 Task: Open Card Card0000000148 in Board Board0000000037 in Workspace WS0000000013 in Trello. Add Member Carxxstreet791@gmail.com to Card Card0000000148 in Board Board0000000037 in Workspace WS0000000013 in Trello. Add Red Label titled Label0000000148 to Card Card0000000148 in Board Board0000000037 in Workspace WS0000000013 in Trello. Add Checklist CL0000000148 to Card Card0000000148 in Board Board0000000037 in Workspace WS0000000013 in Trello. Add Dates with Start Date as Jul 01 2023 and Due Date as Jul 31 2023 to Card Card0000000148 in Board Board0000000037 in Workspace WS0000000013 in Trello
Action: Mouse moved to (561, 45)
Screenshot: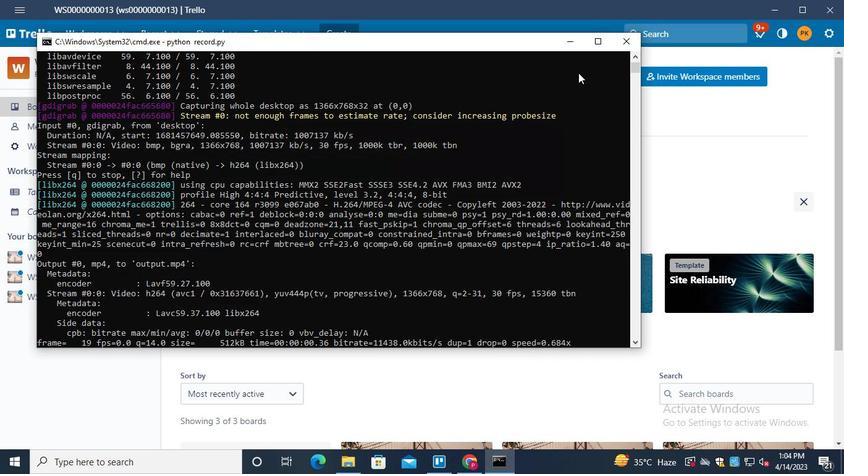 
Action: Mouse pressed left at (561, 45)
Screenshot: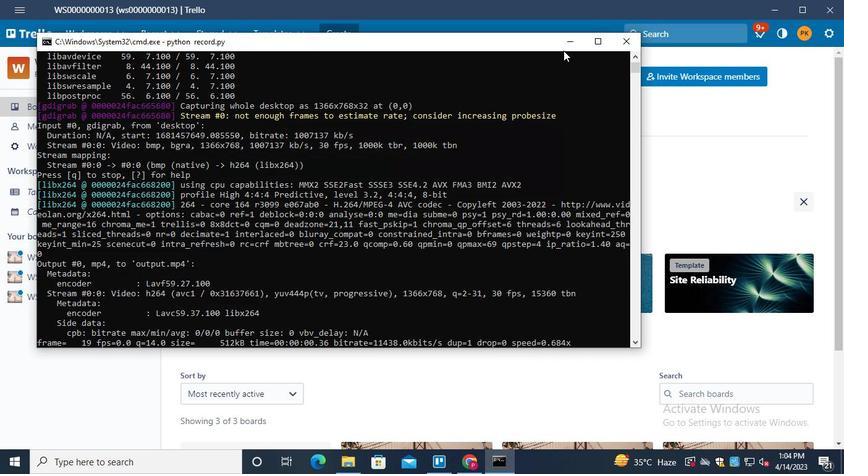
Action: Mouse moved to (61, 259)
Screenshot: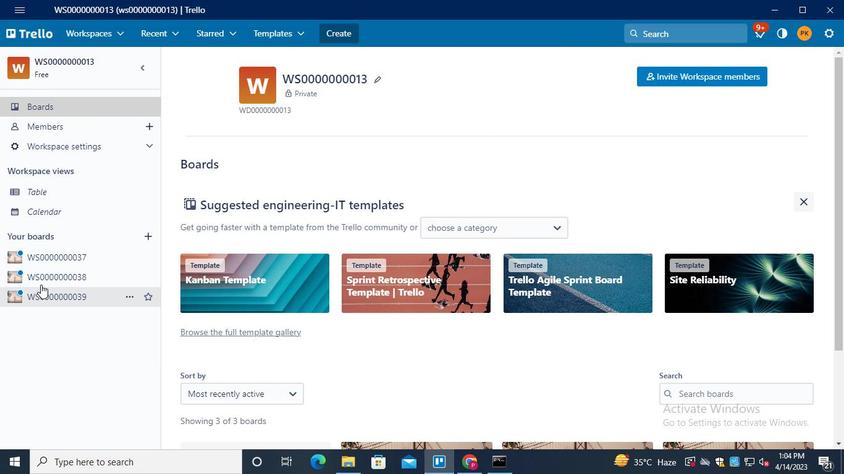 
Action: Mouse pressed left at (61, 259)
Screenshot: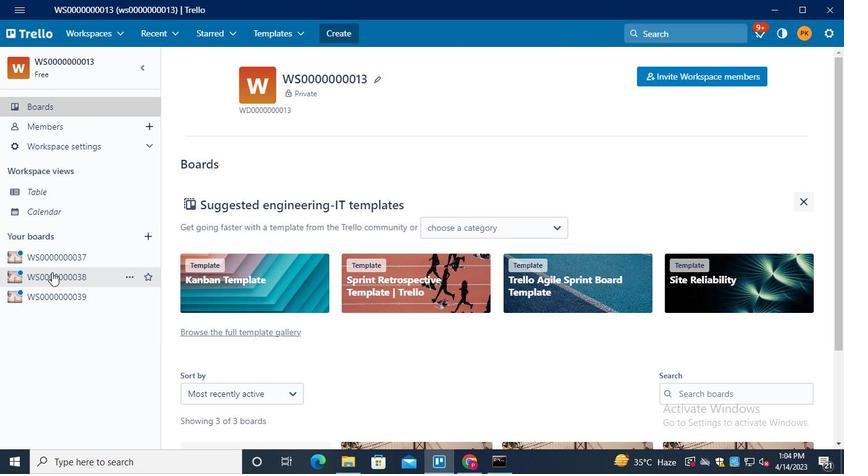 
Action: Mouse moved to (238, 396)
Screenshot: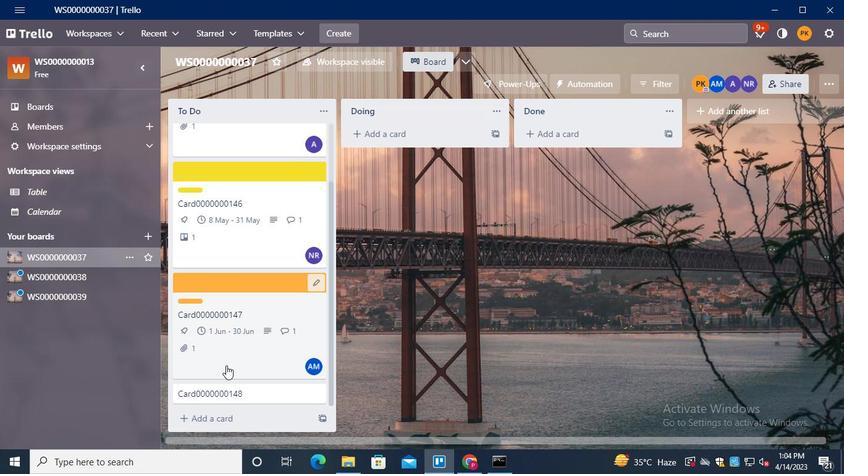 
Action: Mouse pressed left at (238, 396)
Screenshot: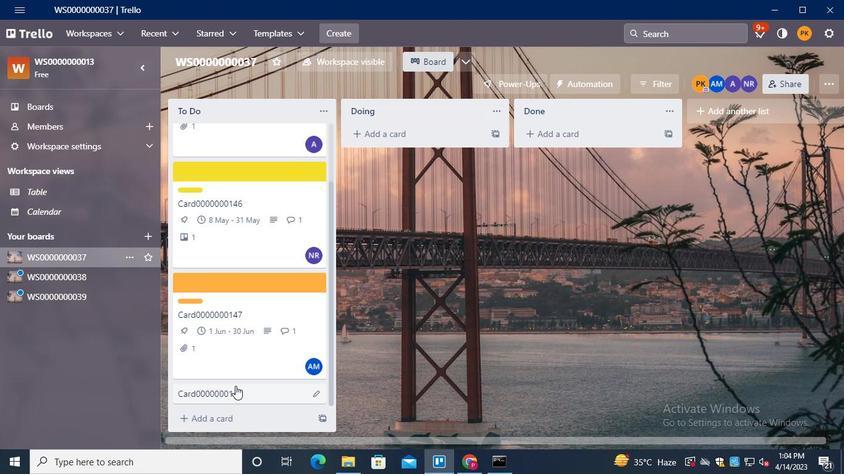 
Action: Mouse moved to (603, 163)
Screenshot: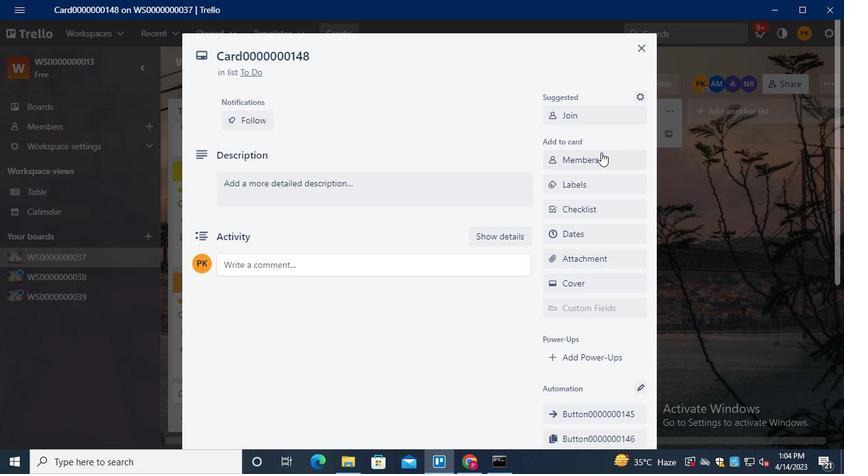 
Action: Mouse pressed left at (603, 163)
Screenshot: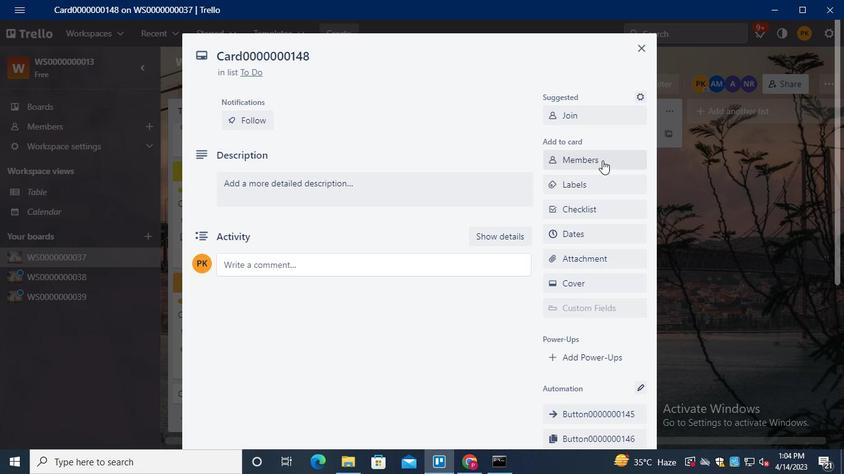
Action: Mouse moved to (475, 234)
Screenshot: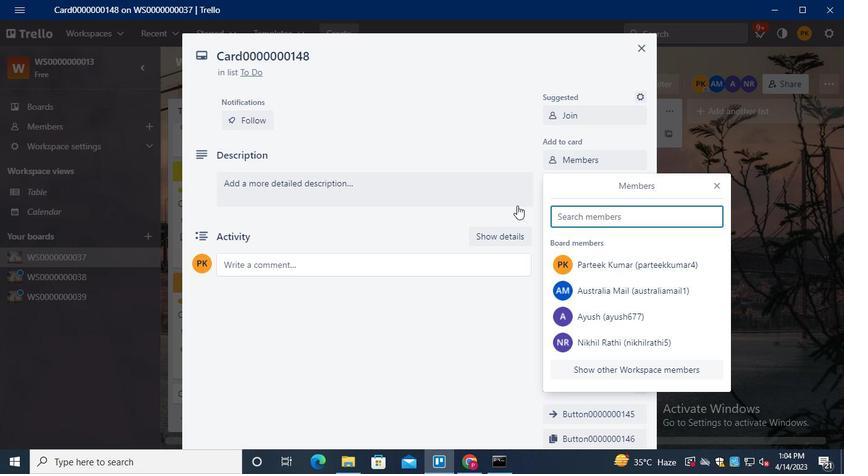 
Action: Keyboard Key.shift
Screenshot: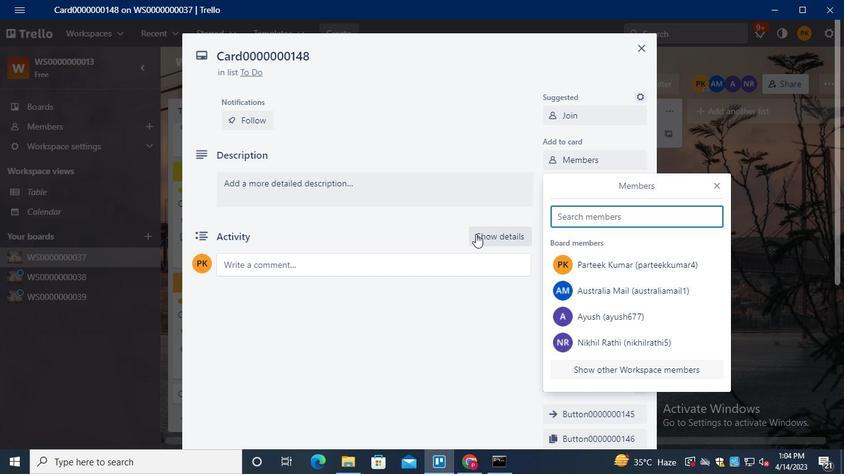 
Action: Keyboard Key.shift
Screenshot: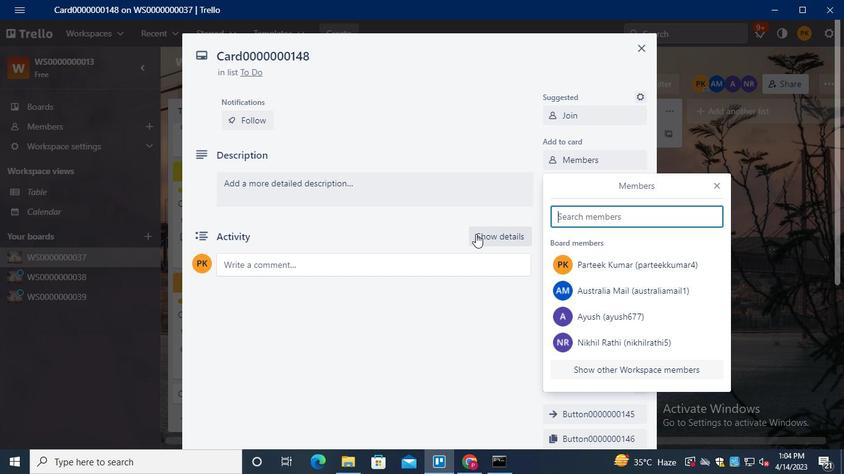 
Action: Keyboard Key.shift
Screenshot: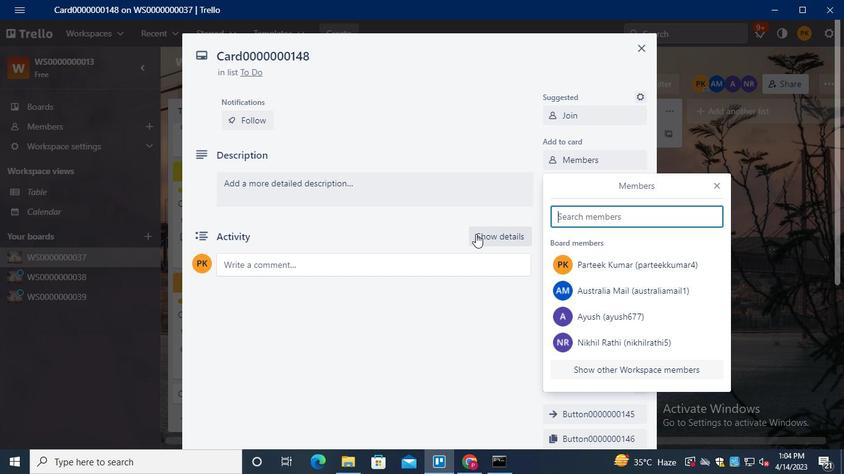 
Action: Keyboard Key.shift
Screenshot: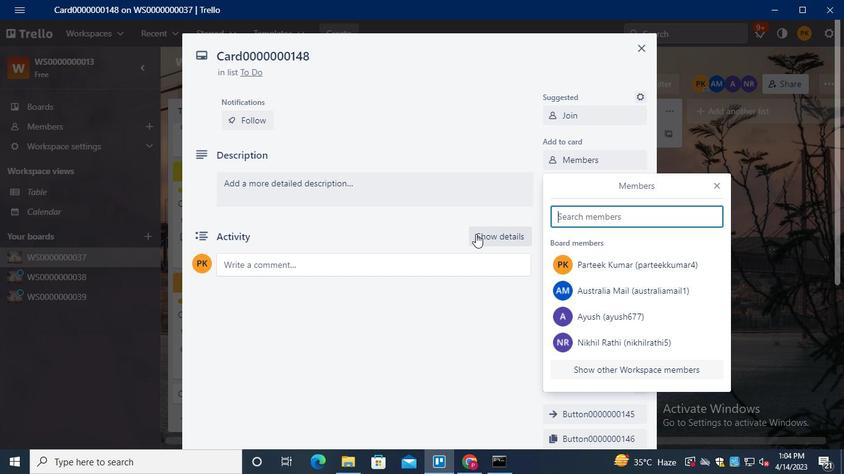 
Action: Keyboard Key.shift
Screenshot: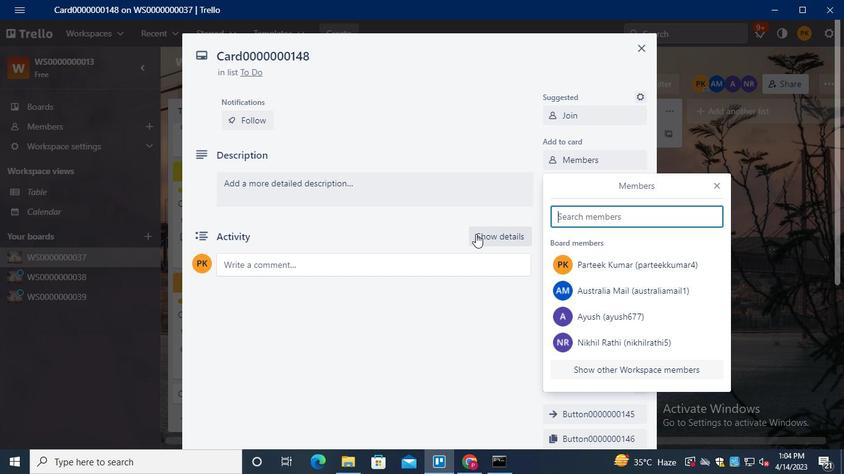 
Action: Keyboard Key.shift
Screenshot: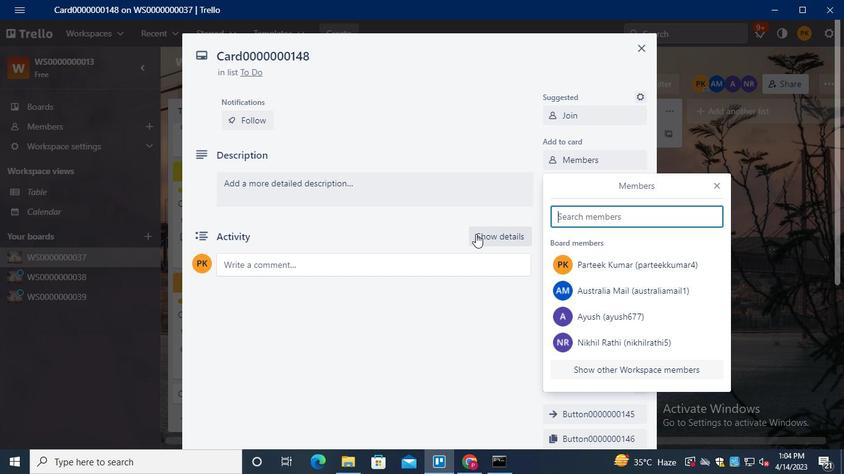 
Action: Keyboard Key.shift
Screenshot: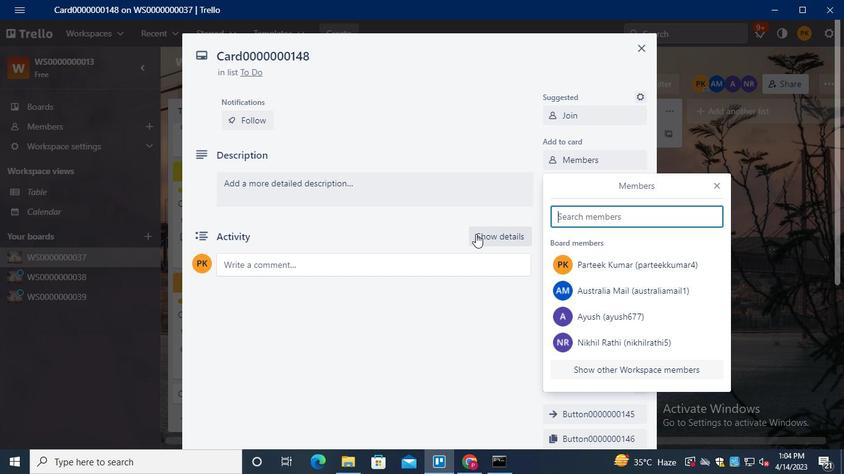 
Action: Keyboard C
Screenshot: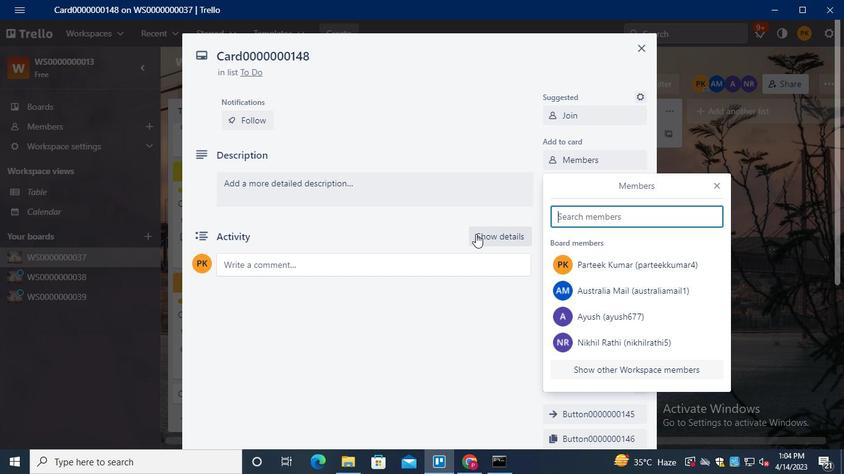 
Action: Keyboard a
Screenshot: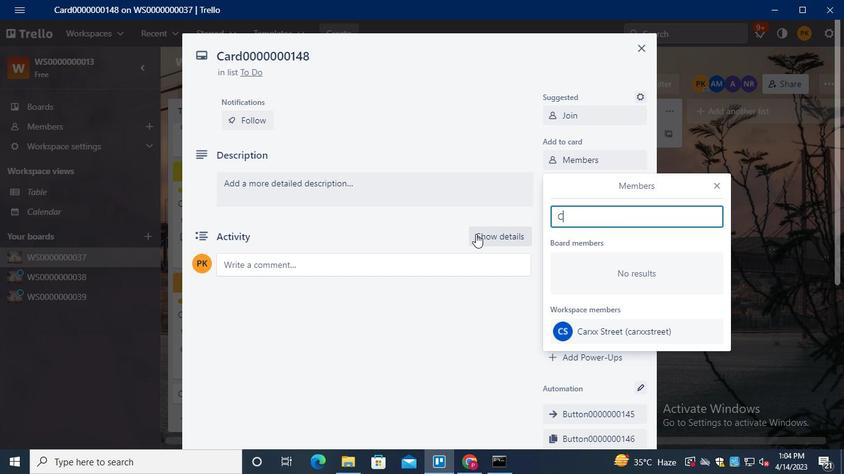 
Action: Keyboard r
Screenshot: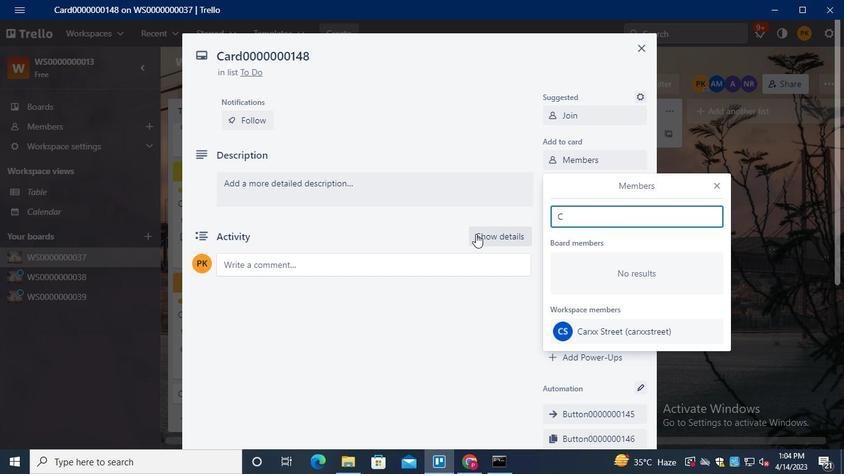 
Action: Mouse moved to (587, 333)
Screenshot: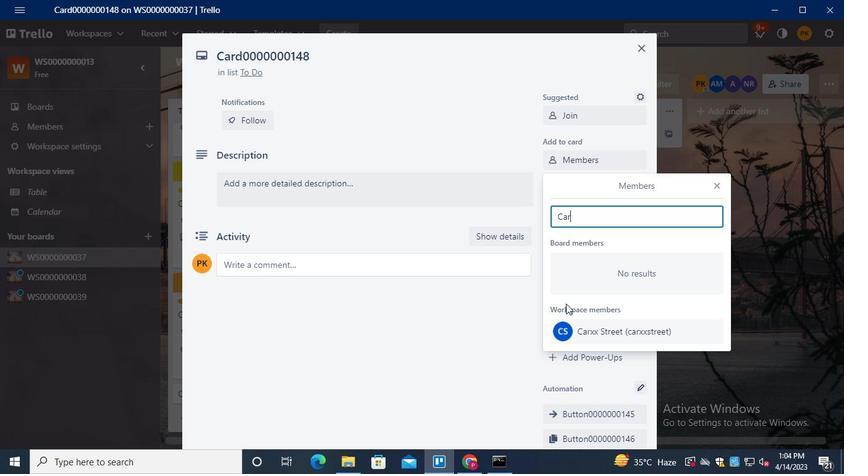 
Action: Mouse pressed left at (587, 333)
Screenshot: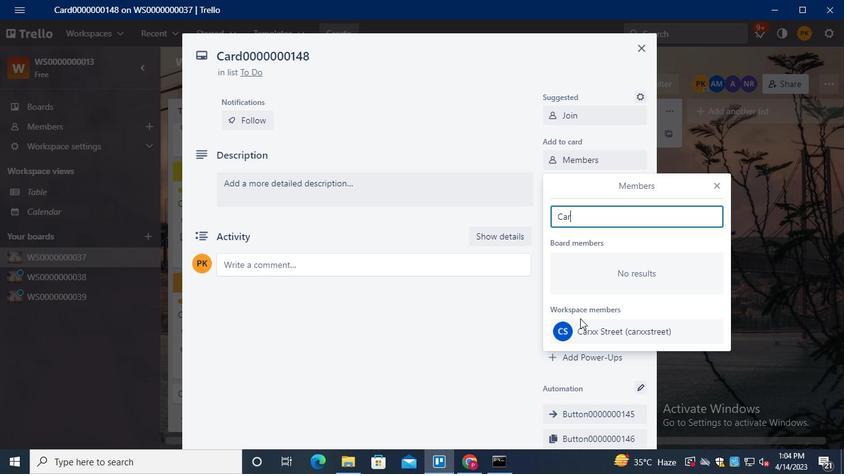 
Action: Mouse moved to (719, 185)
Screenshot: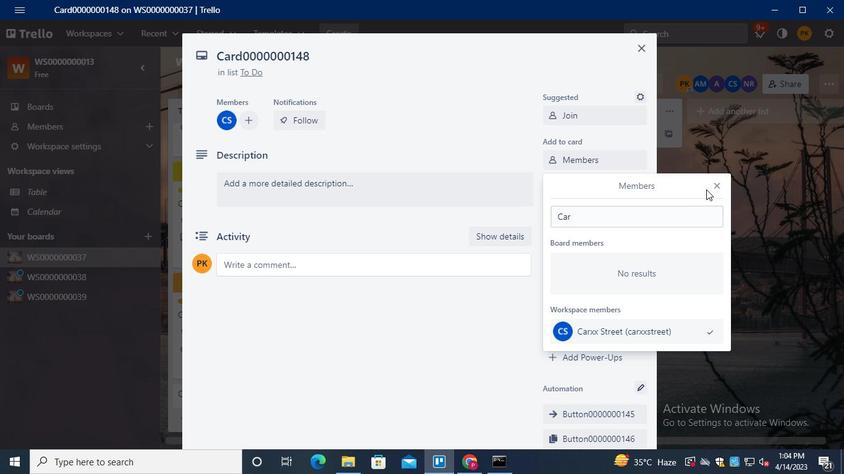 
Action: Mouse pressed left at (719, 185)
Screenshot: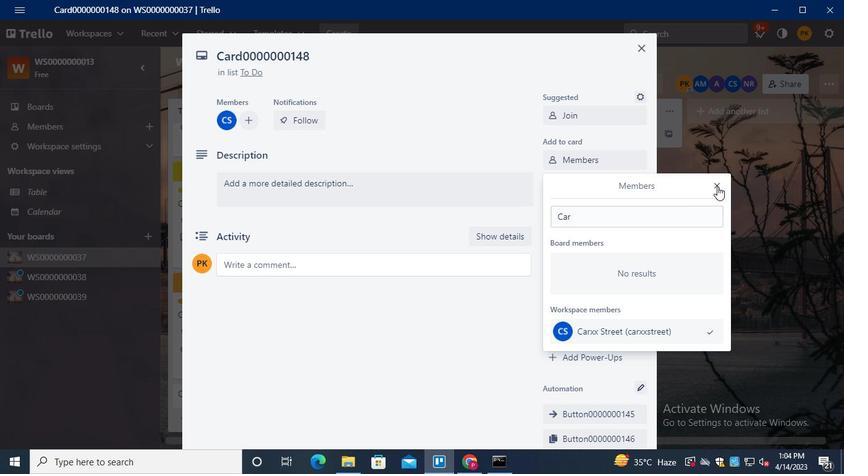 
Action: Mouse moved to (580, 184)
Screenshot: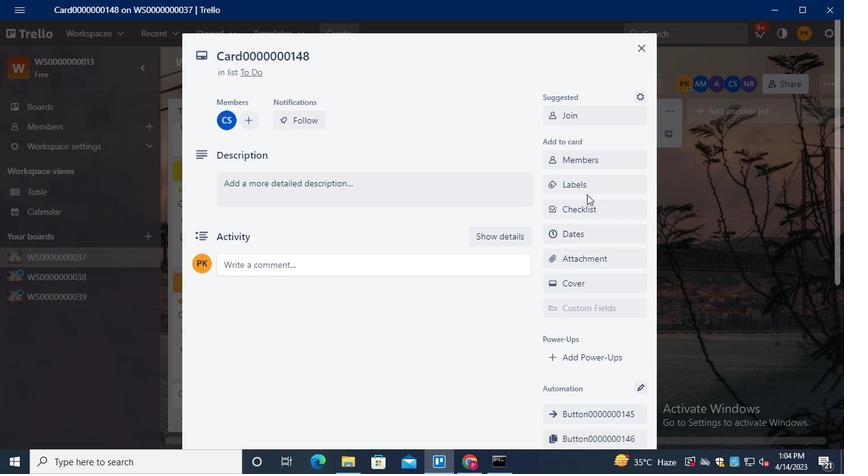 
Action: Mouse pressed left at (580, 184)
Screenshot: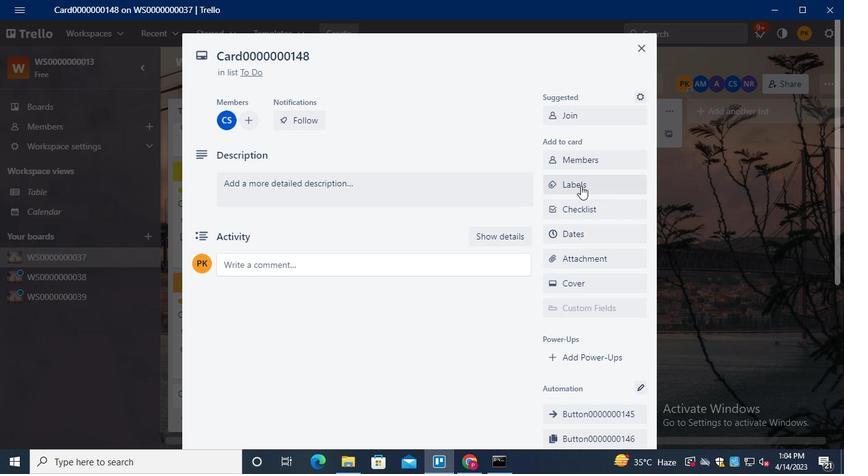 
Action: Mouse moved to (634, 339)
Screenshot: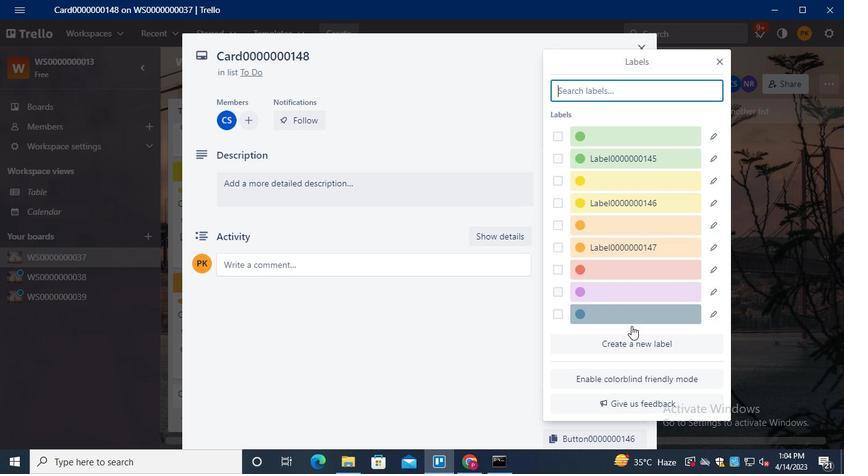 
Action: Mouse pressed left at (634, 339)
Screenshot: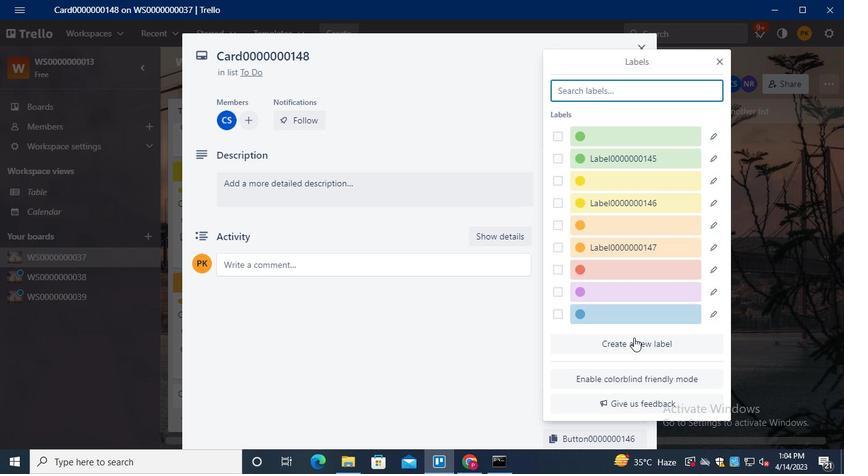 
Action: Mouse moved to (593, 198)
Screenshot: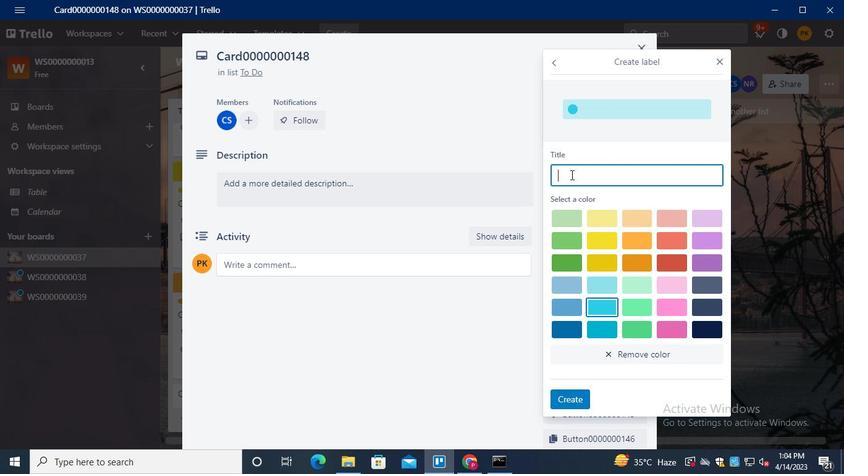 
Action: Keyboard Key.shift
Screenshot: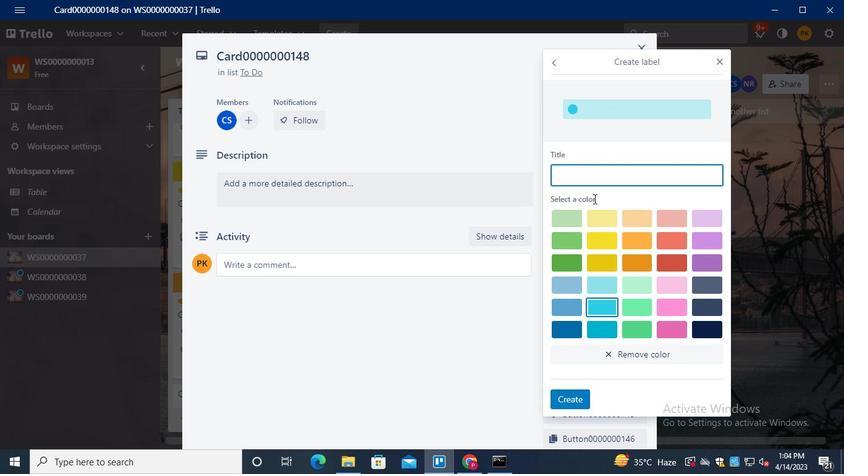 
Action: Keyboard Key.shift
Screenshot: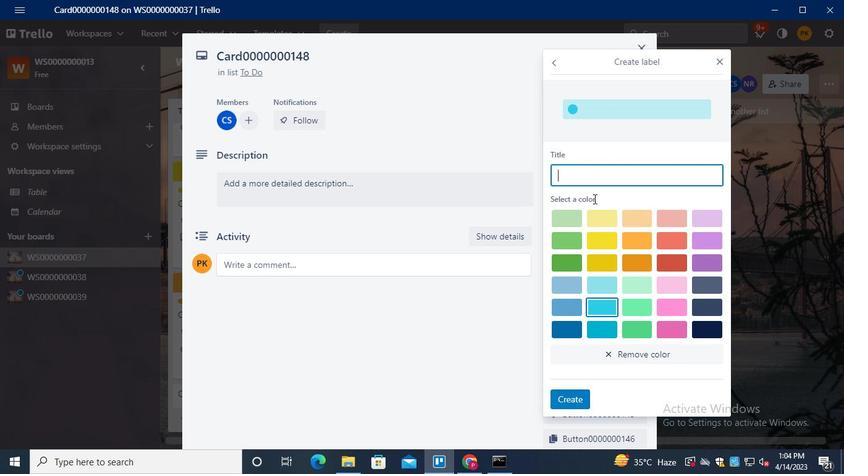 
Action: Keyboard Key.shift
Screenshot: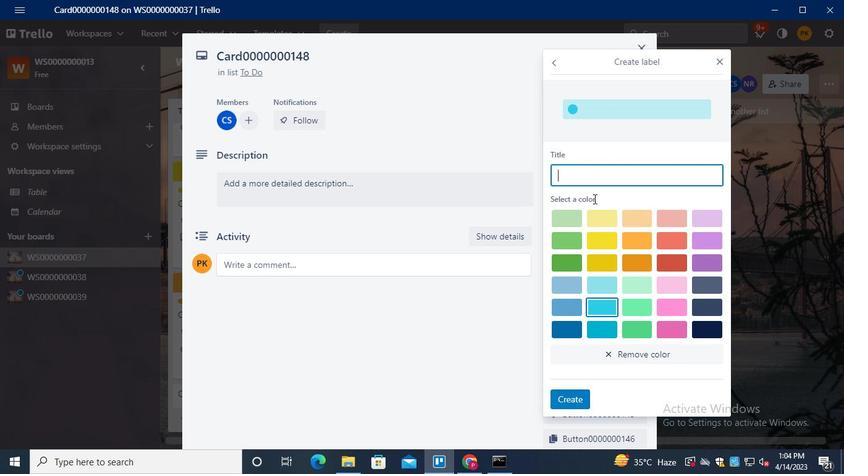 
Action: Keyboard Key.shift
Screenshot: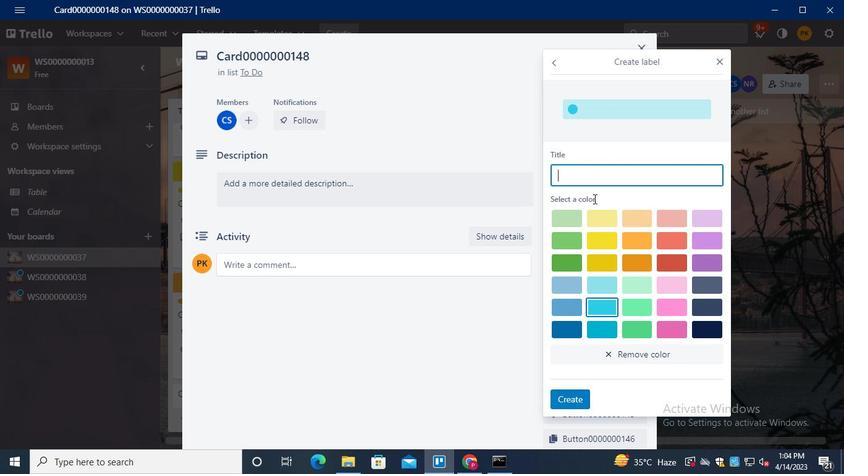 
Action: Keyboard Key.shift
Screenshot: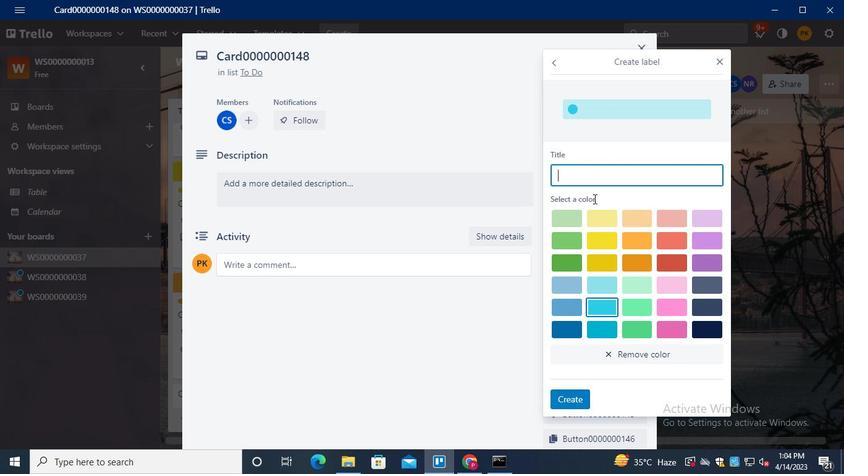 
Action: Keyboard Key.shift
Screenshot: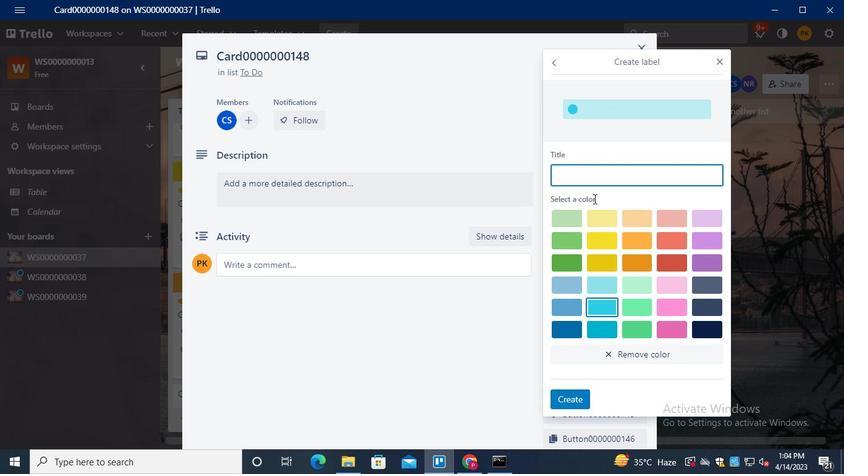 
Action: Keyboard Key.shift
Screenshot: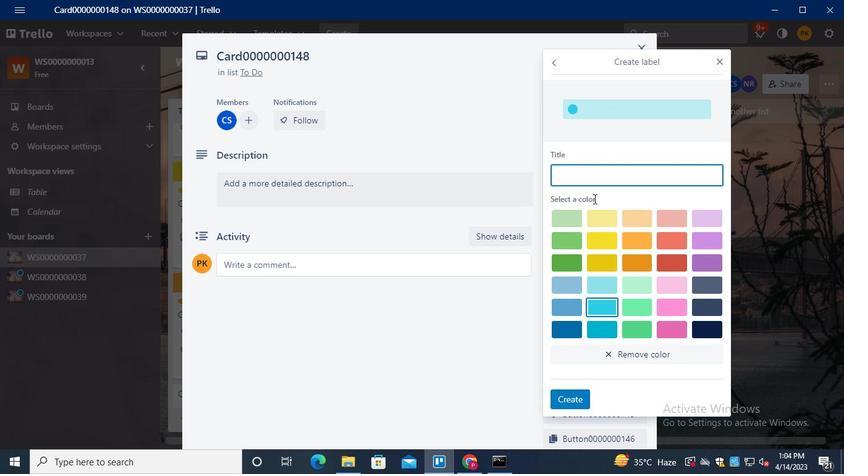 
Action: Keyboard Key.shift
Screenshot: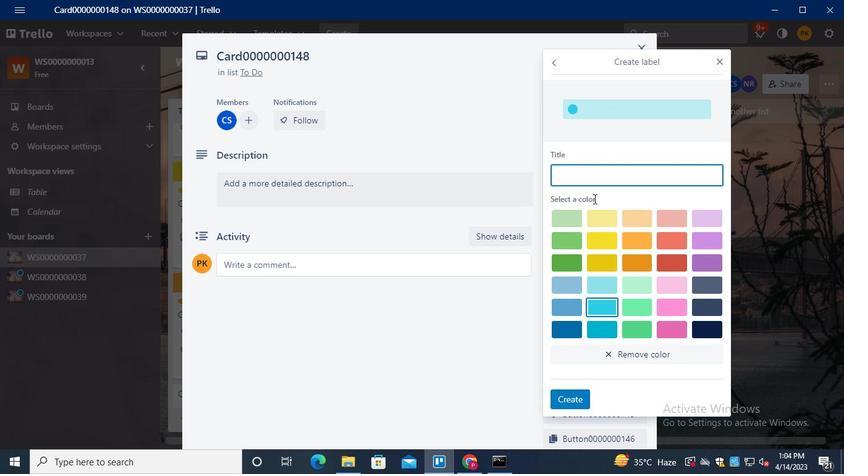 
Action: Keyboard Key.shift
Screenshot: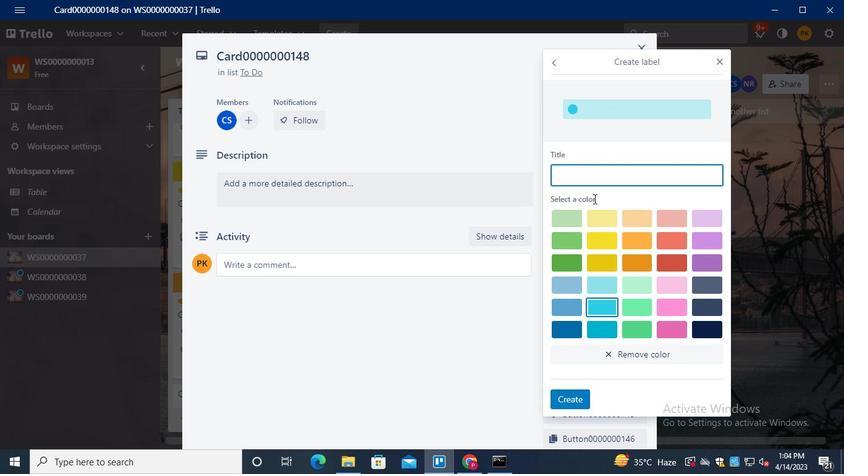 
Action: Keyboard Key.shift
Screenshot: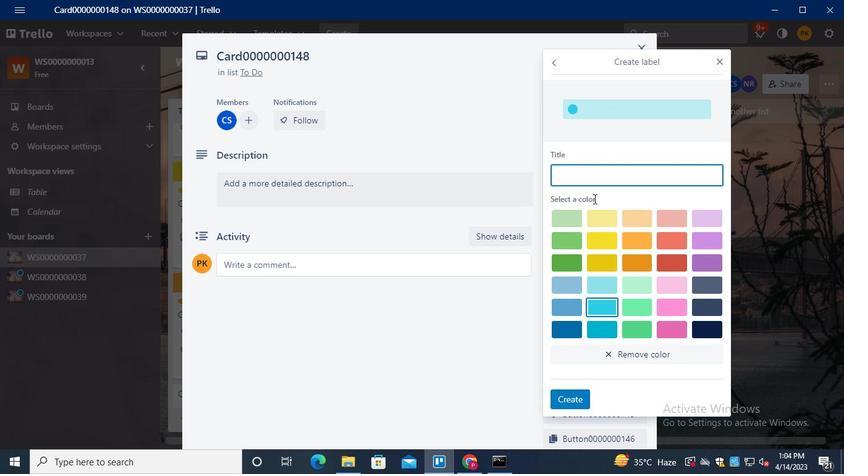 
Action: Keyboard Key.shift
Screenshot: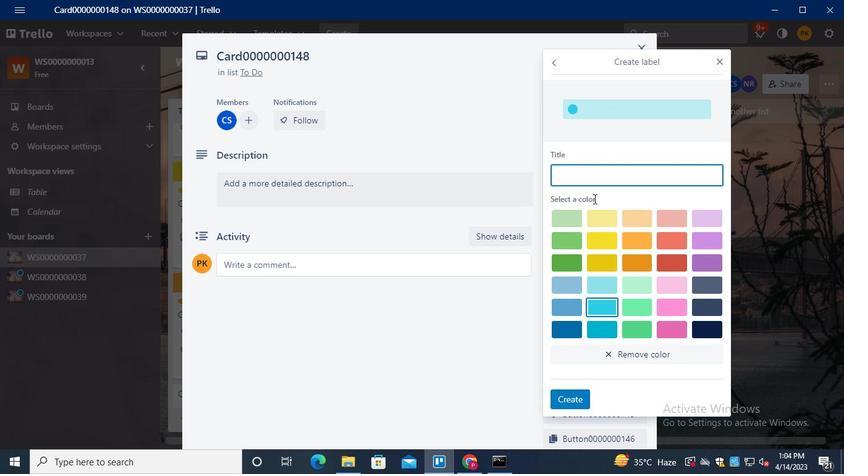 
Action: Keyboard Key.shift
Screenshot: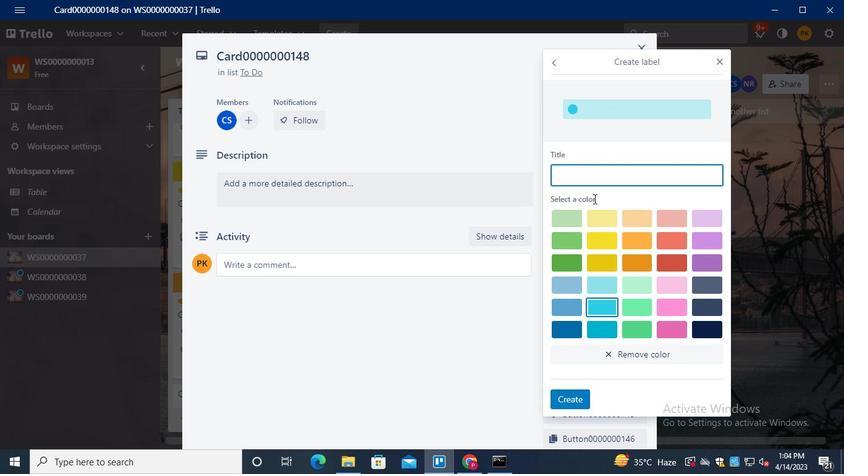 
Action: Keyboard Key.shift
Screenshot: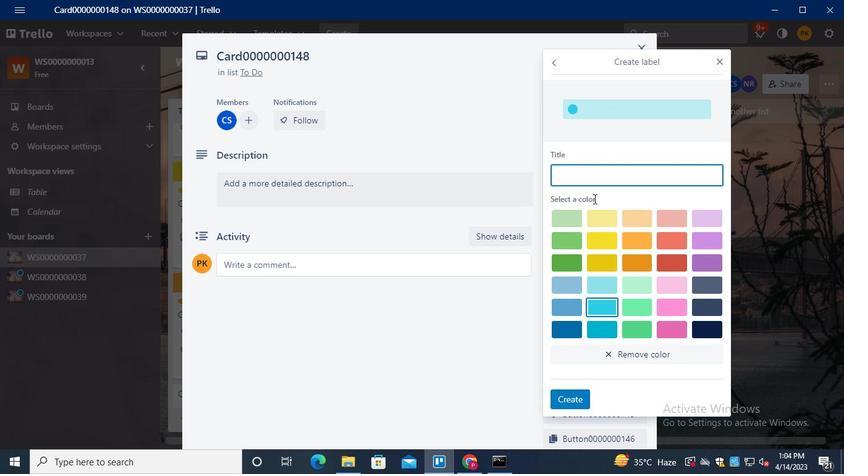 
Action: Keyboard Key.shift
Screenshot: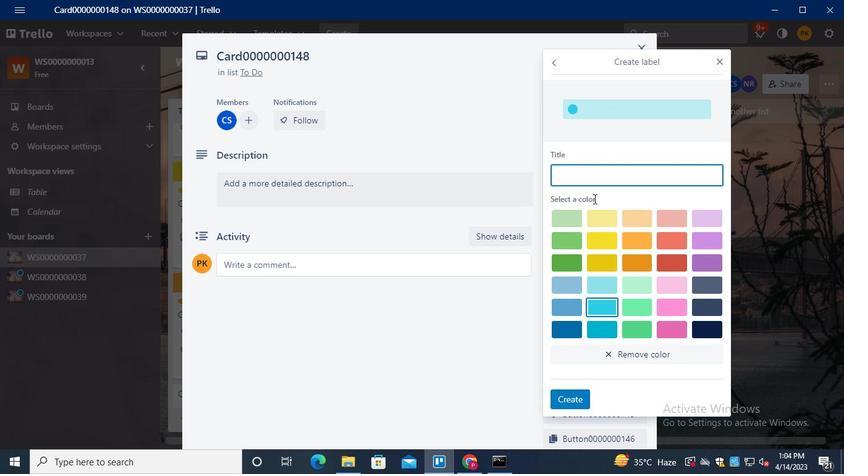 
Action: Keyboard Key.shift
Screenshot: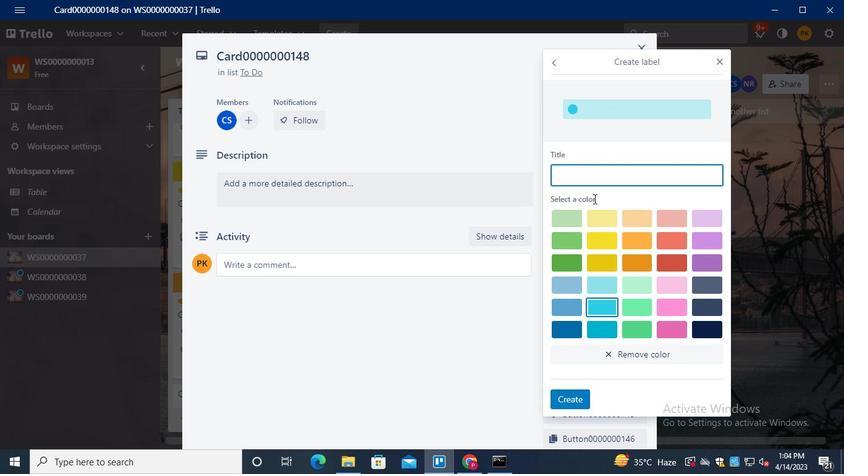 
Action: Keyboard Key.shift
Screenshot: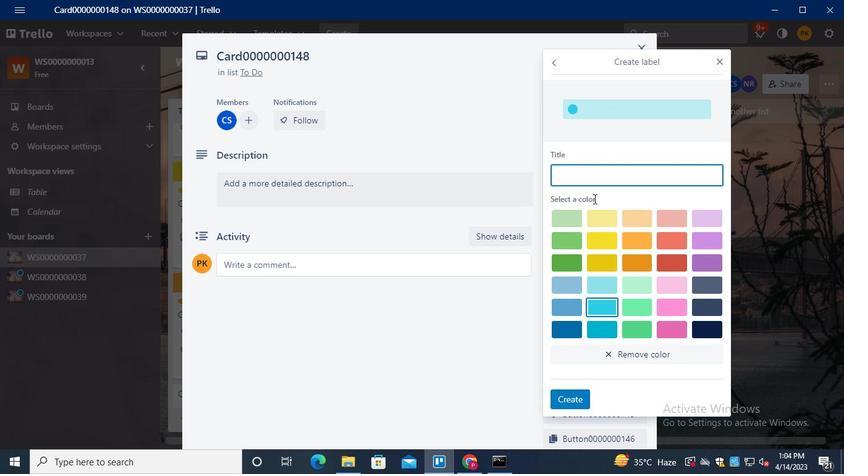 
Action: Keyboard Key.shift
Screenshot: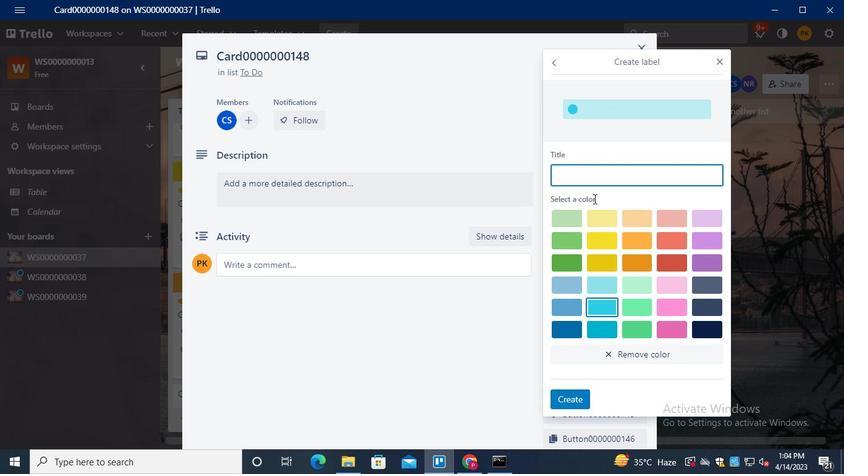 
Action: Keyboard Key.shift
Screenshot: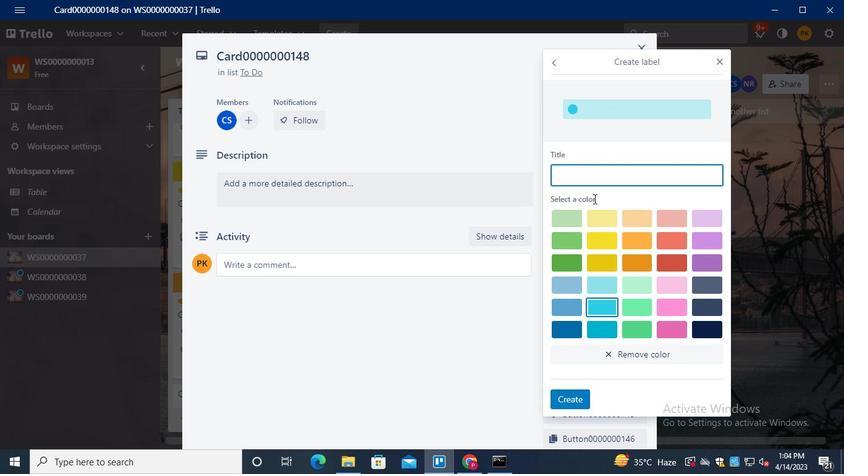 
Action: Keyboard Key.shift
Screenshot: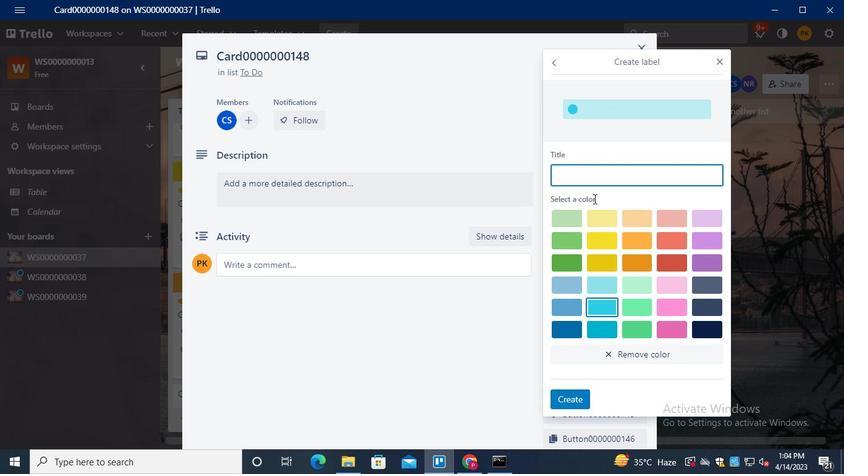 
Action: Keyboard Key.shift
Screenshot: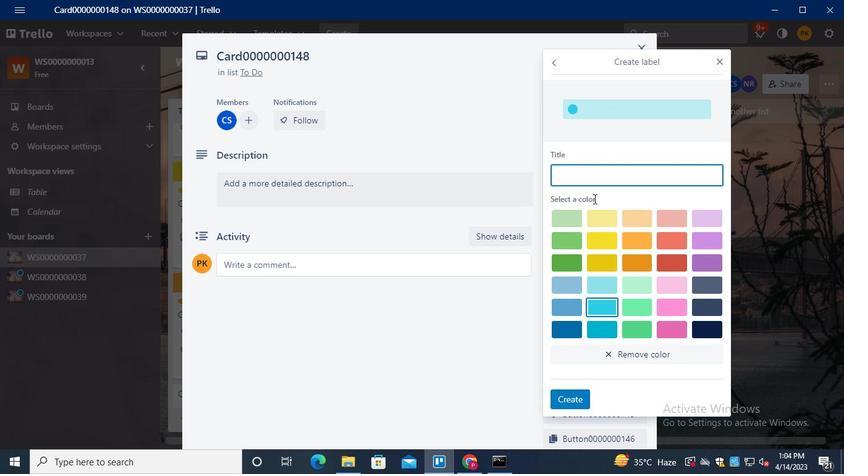 
Action: Keyboard Key.shift
Screenshot: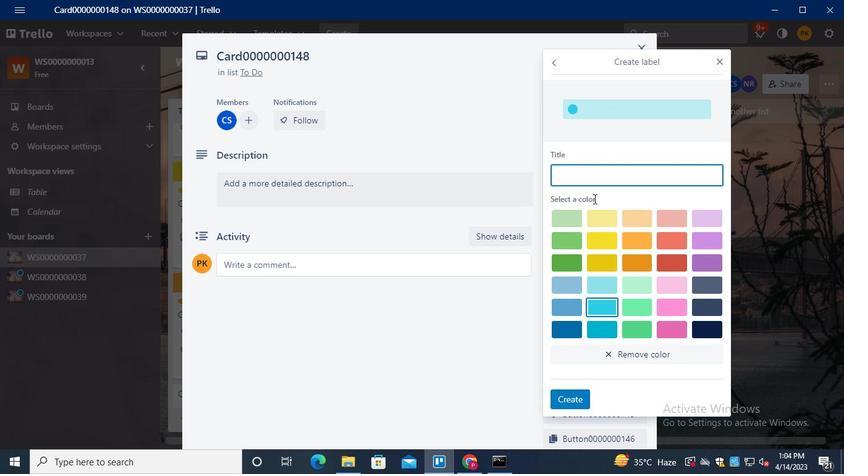 
Action: Keyboard Key.shift
Screenshot: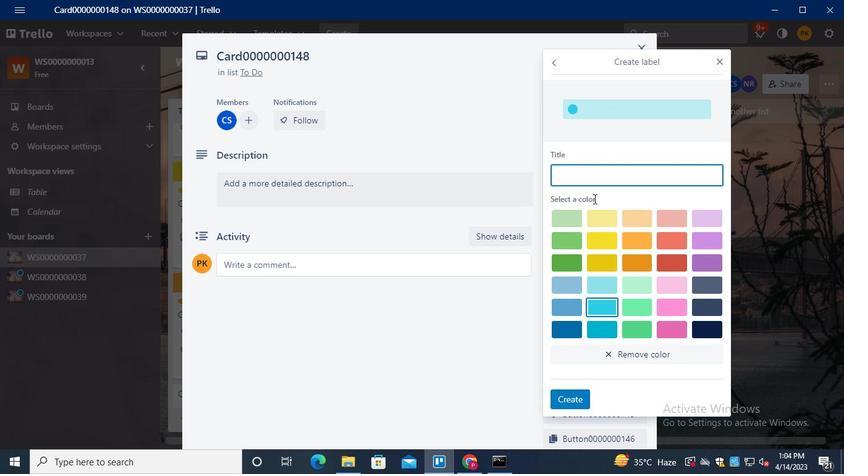 
Action: Keyboard Key.shift
Screenshot: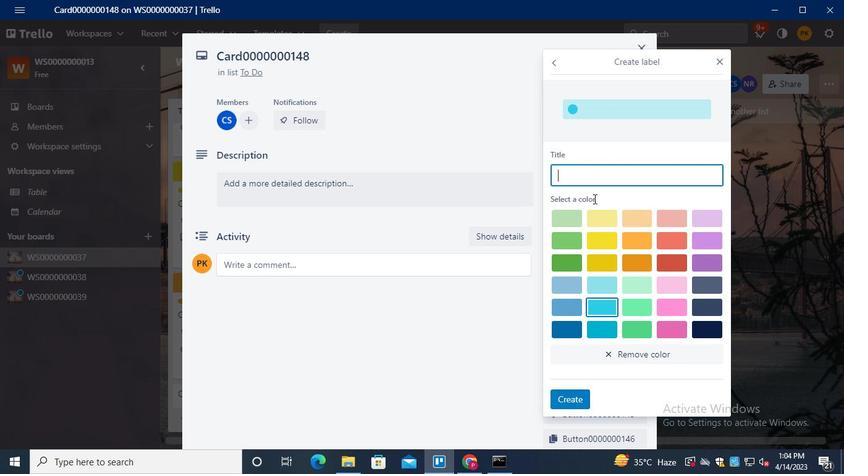 
Action: Keyboard Key.shift
Screenshot: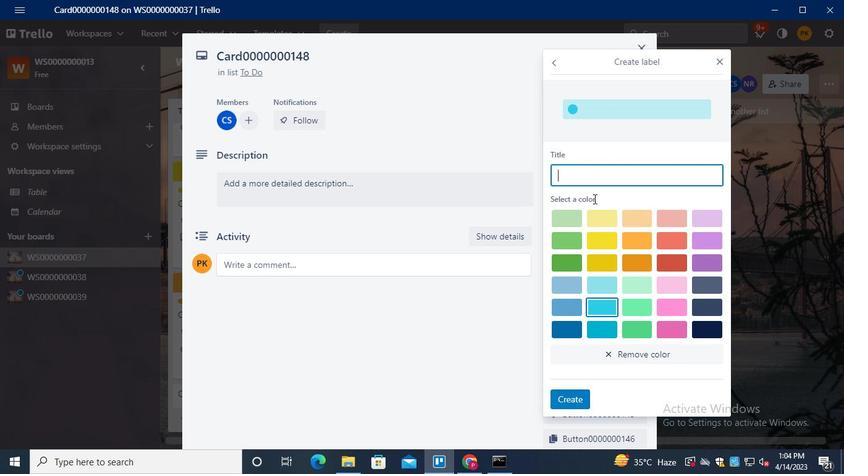 
Action: Keyboard Key.shift
Screenshot: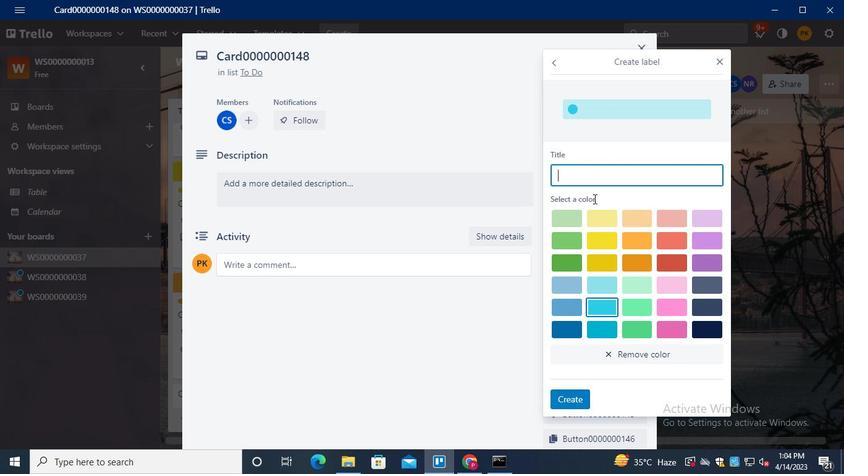 
Action: Keyboard Key.shift
Screenshot: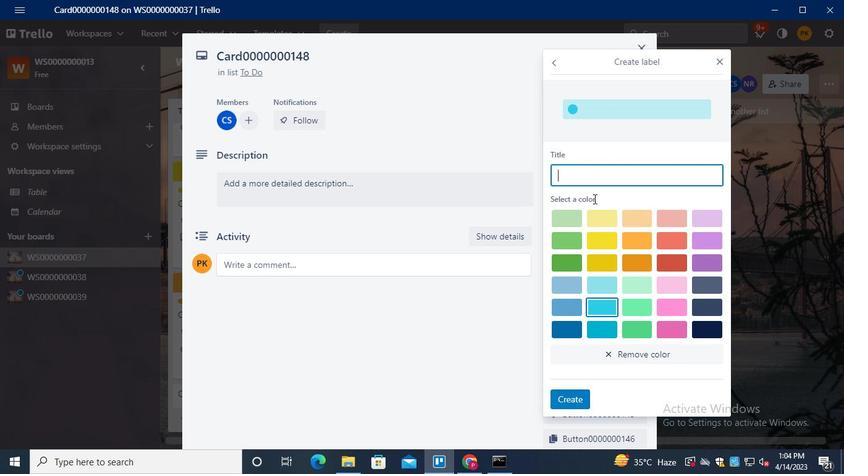 
Action: Keyboard Key.shift
Screenshot: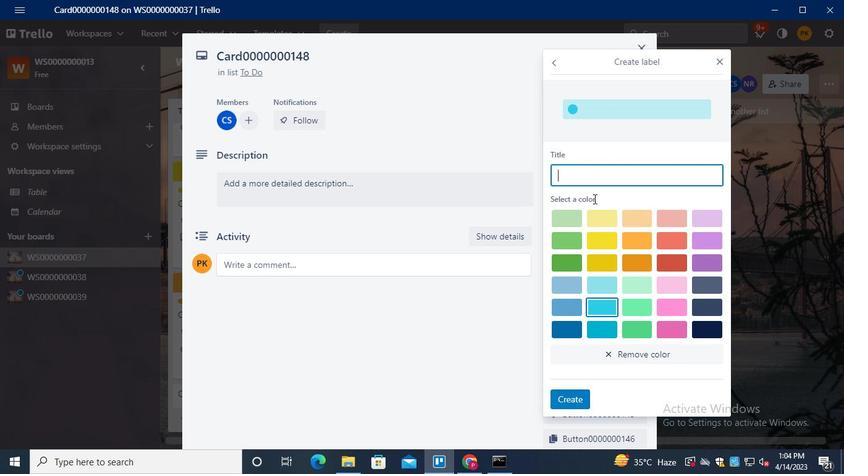 
Action: Keyboard Key.shift
Screenshot: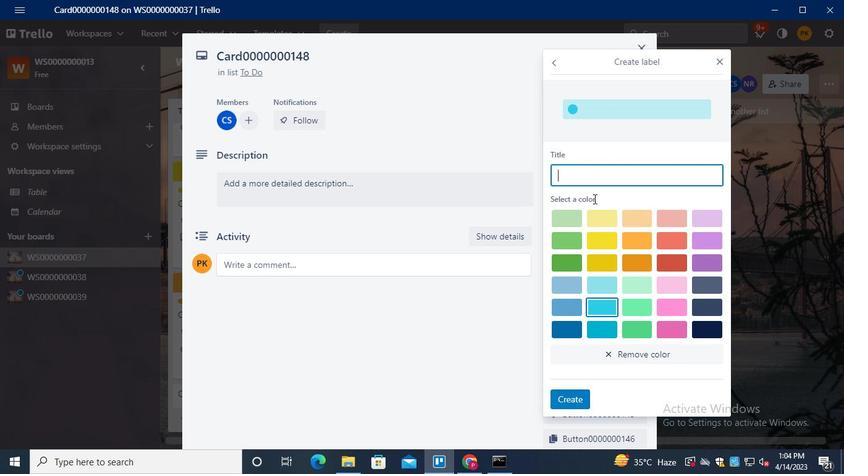 
Action: Keyboard Key.shift
Screenshot: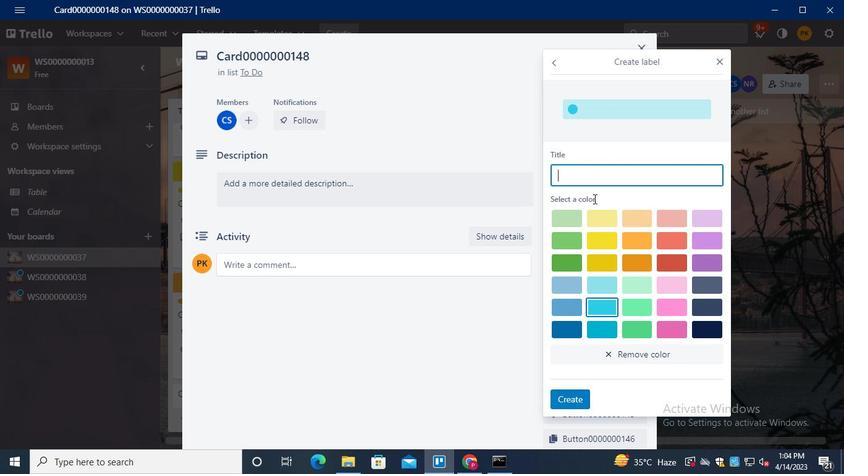 
Action: Keyboard Key.shift
Screenshot: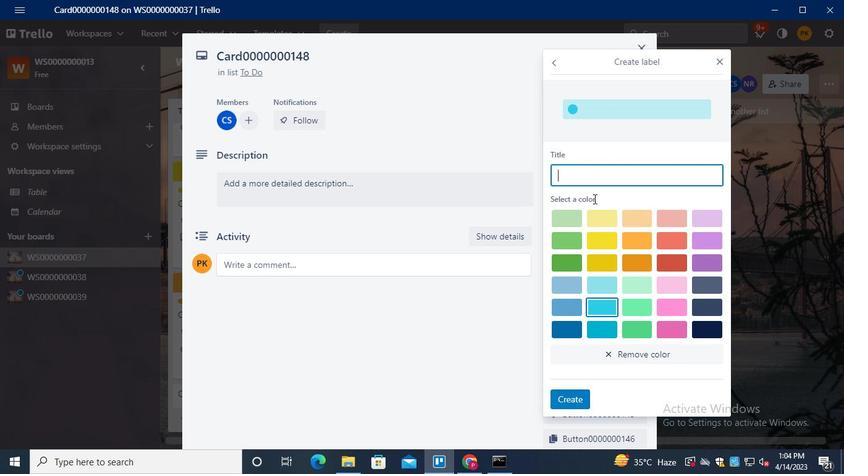 
Action: Keyboard Key.shift
Screenshot: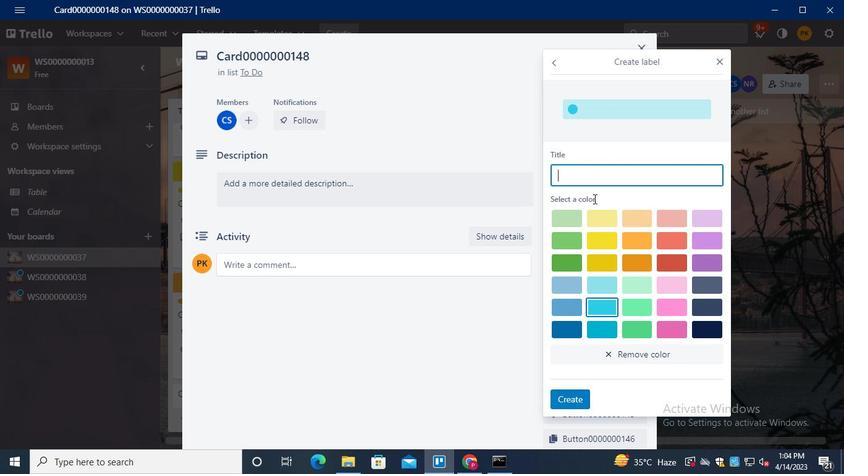 
Action: Keyboard Key.shift
Screenshot: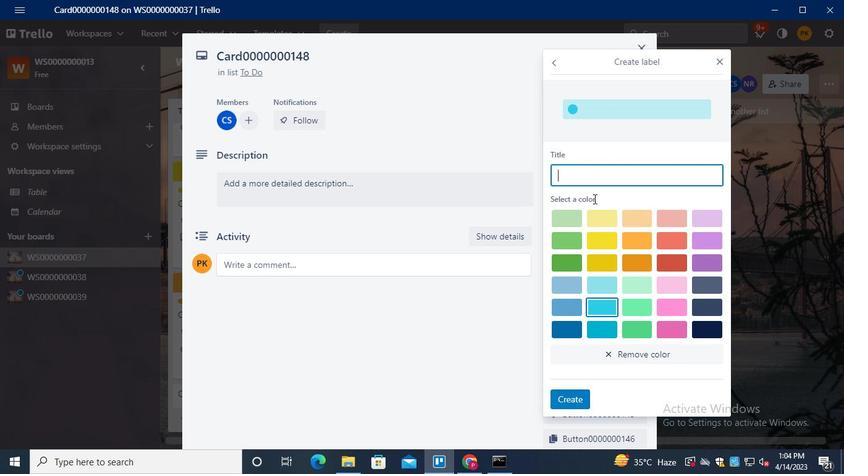 
Action: Keyboard Key.shift
Screenshot: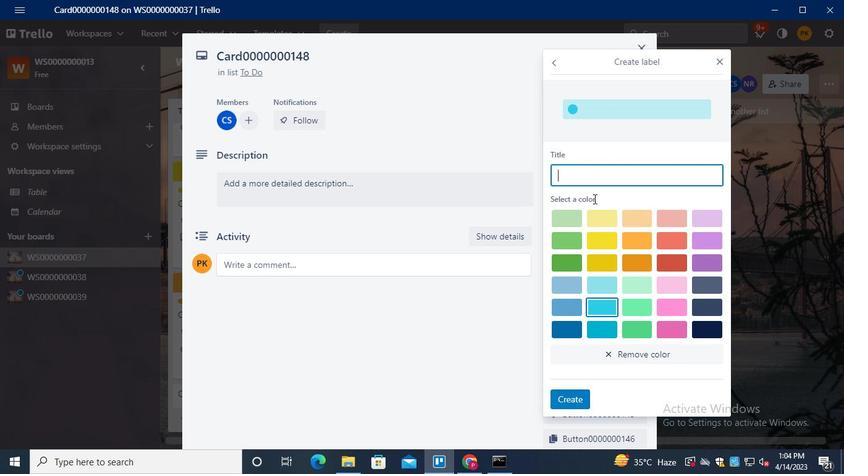
Action: Keyboard Key.shift
Screenshot: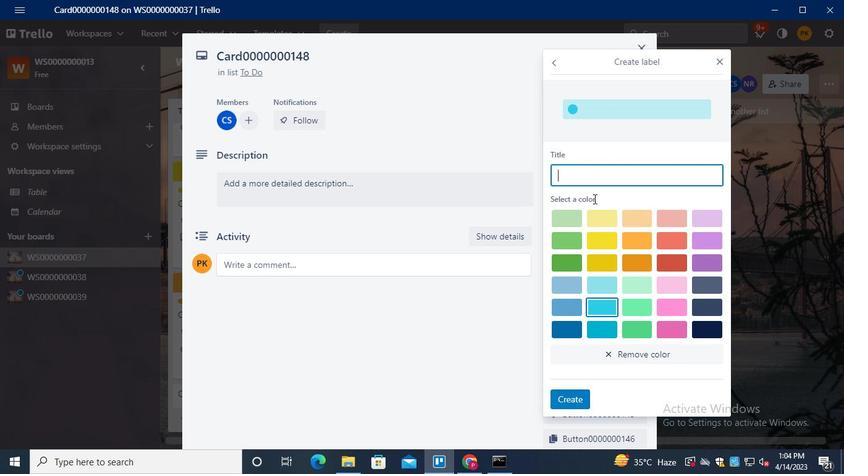 
Action: Keyboard Key.shift
Screenshot: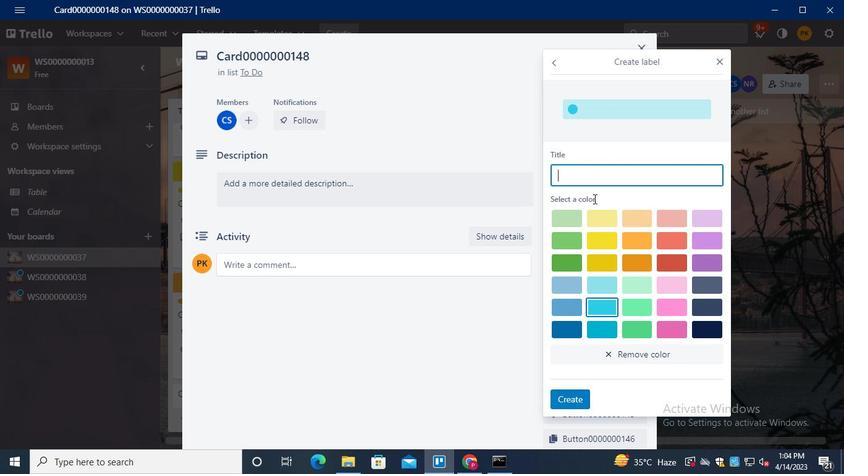 
Action: Keyboard Key.shift
Screenshot: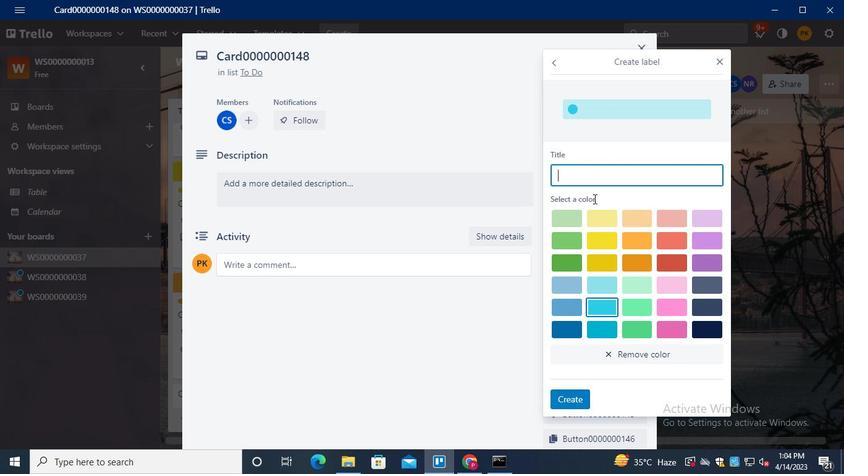 
Action: Keyboard L
Screenshot: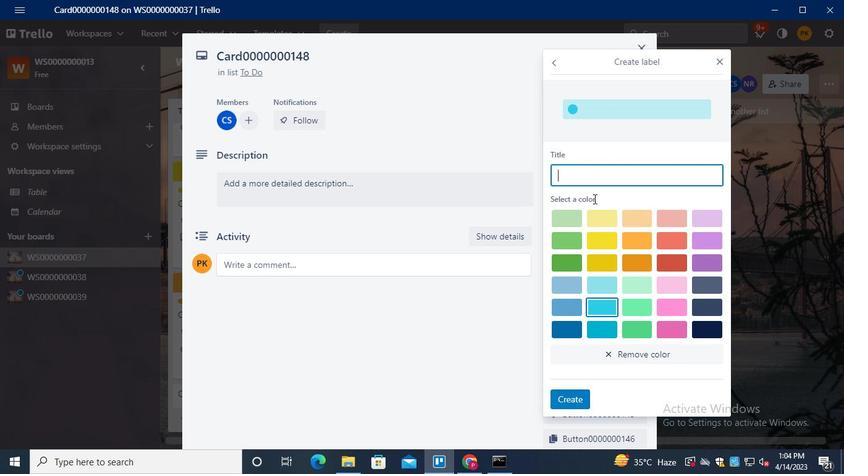 
Action: Keyboard a
Screenshot: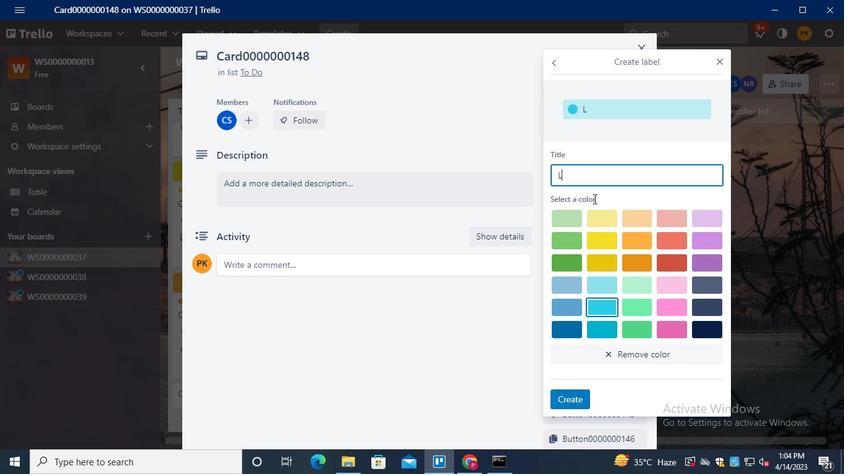 
Action: Keyboard b
Screenshot: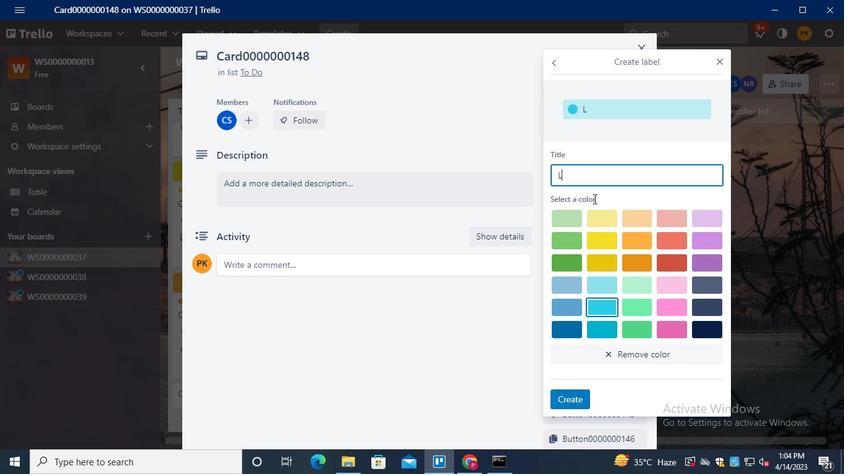 
Action: Keyboard e
Screenshot: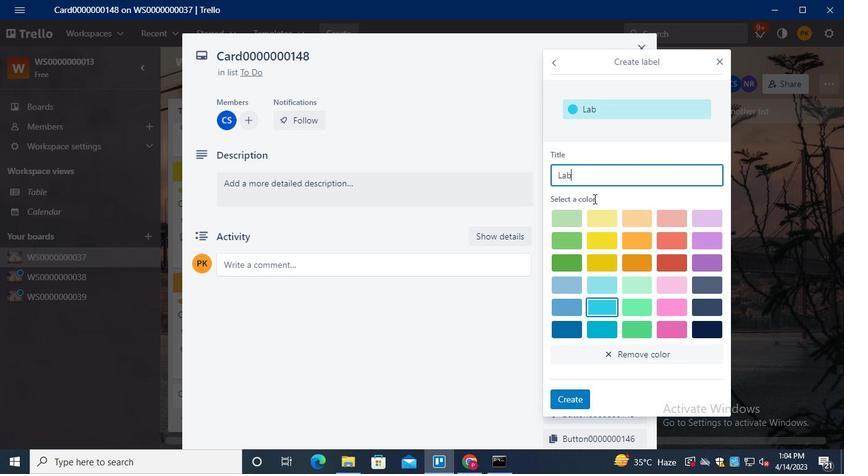 
Action: Keyboard l
Screenshot: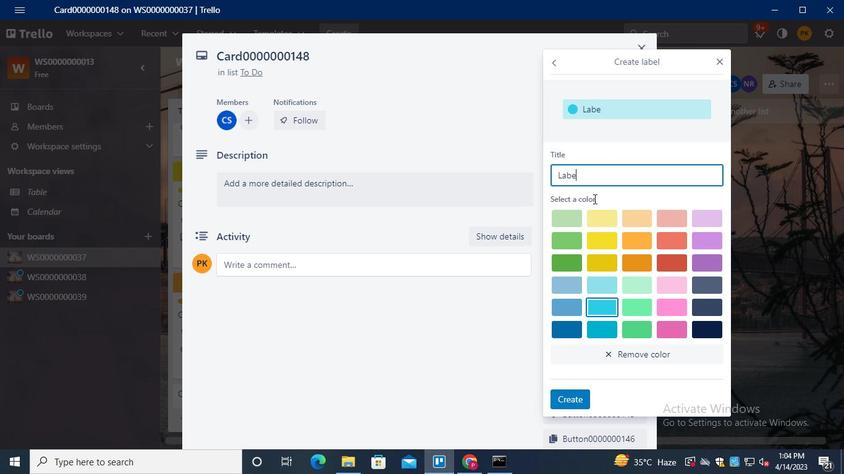 
Action: Keyboard <96>
Screenshot: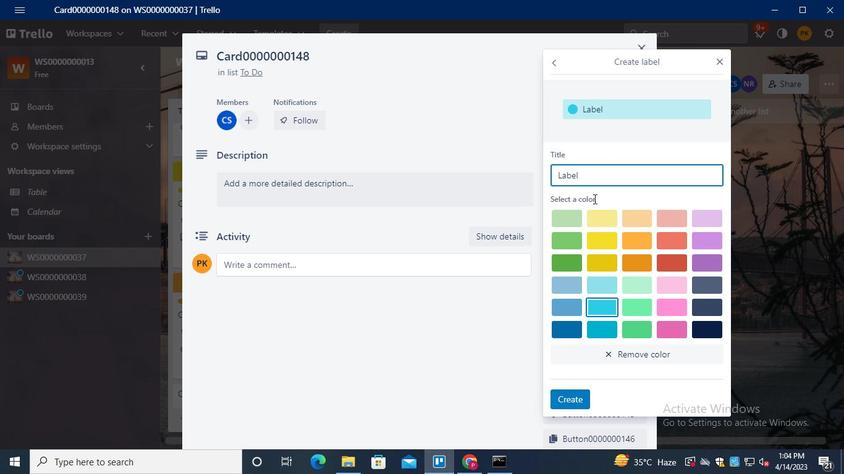 
Action: Keyboard <96>
Screenshot: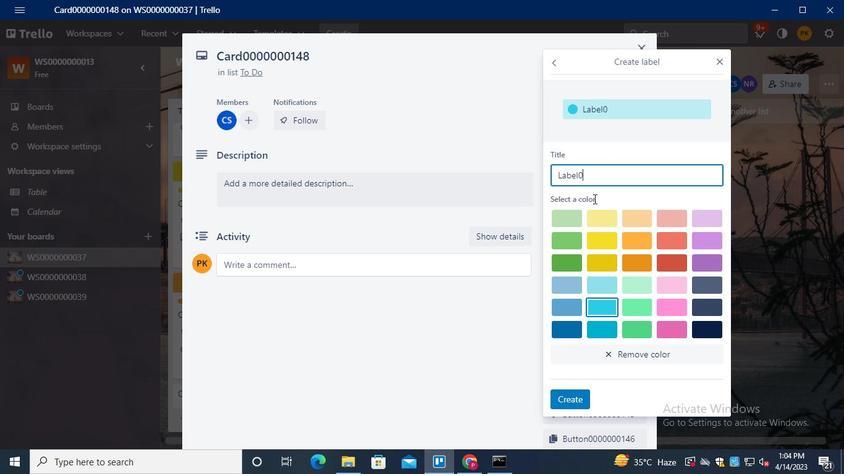 
Action: Keyboard <96>
Screenshot: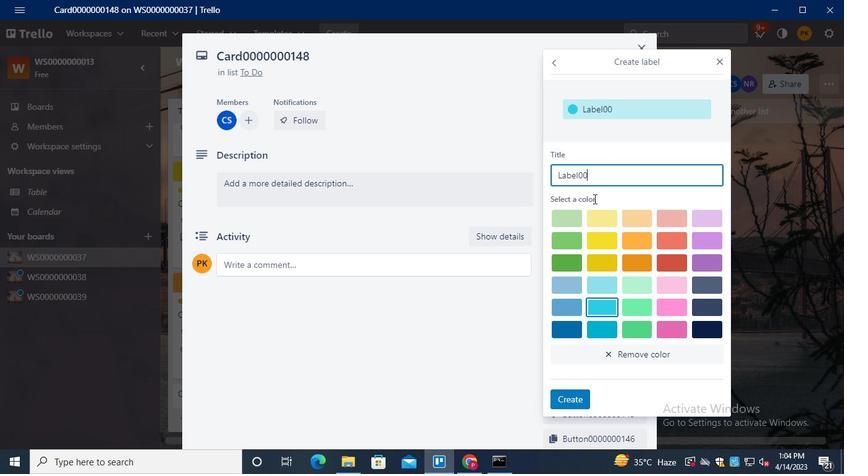 
Action: Keyboard <96>
Screenshot: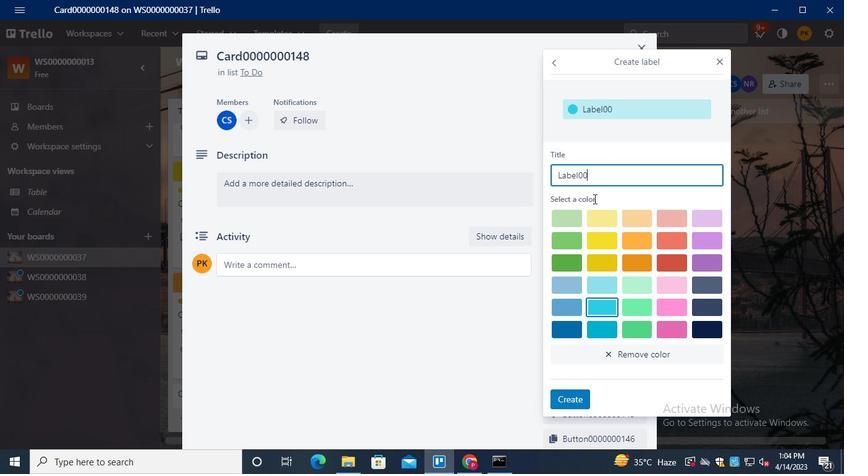 
Action: Keyboard <96>
Screenshot: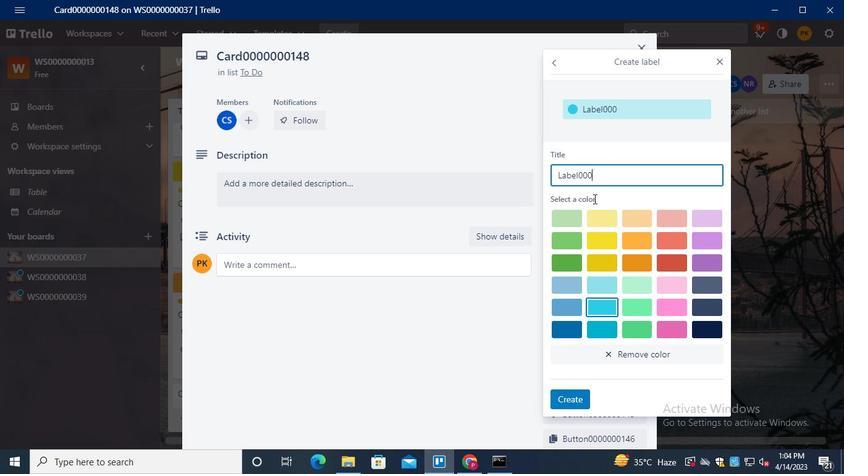 
Action: Keyboard <96>
Screenshot: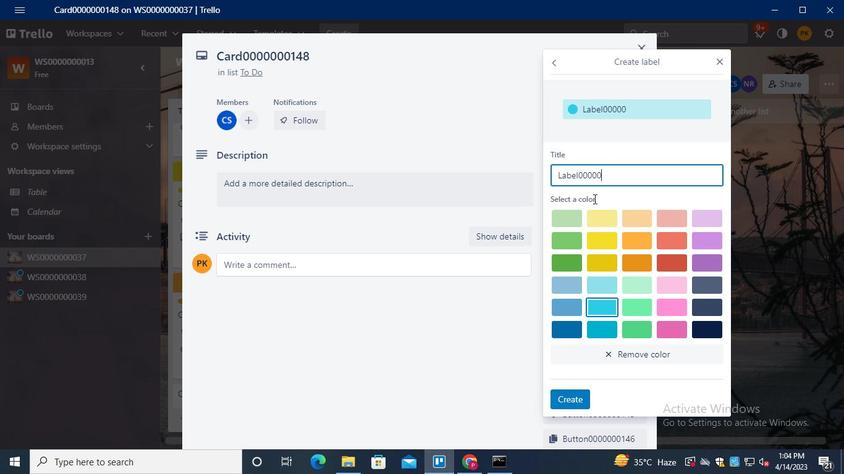 
Action: Keyboard <96>
Screenshot: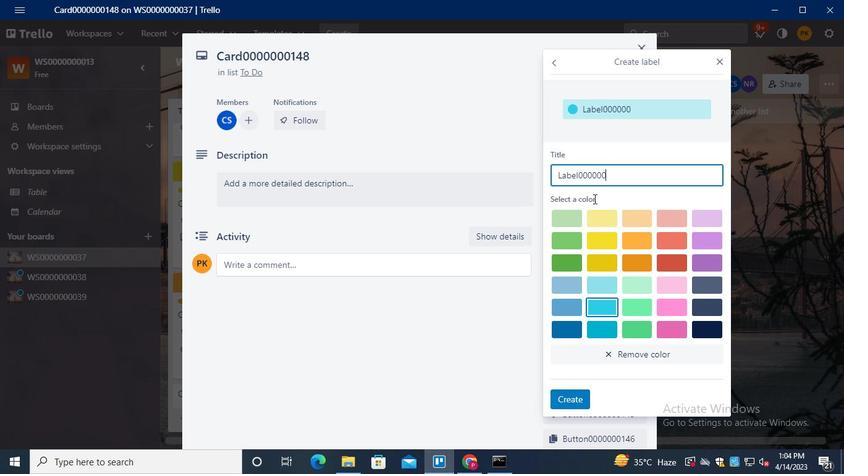 
Action: Keyboard <97>
Screenshot: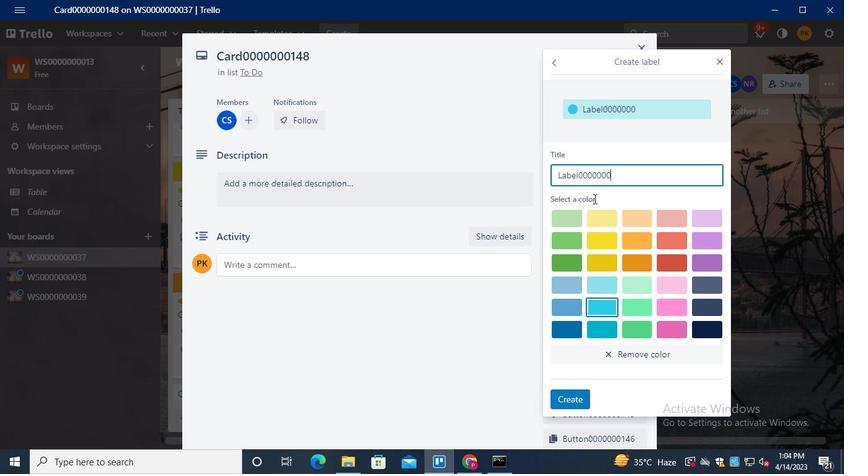 
Action: Keyboard <100>
Screenshot: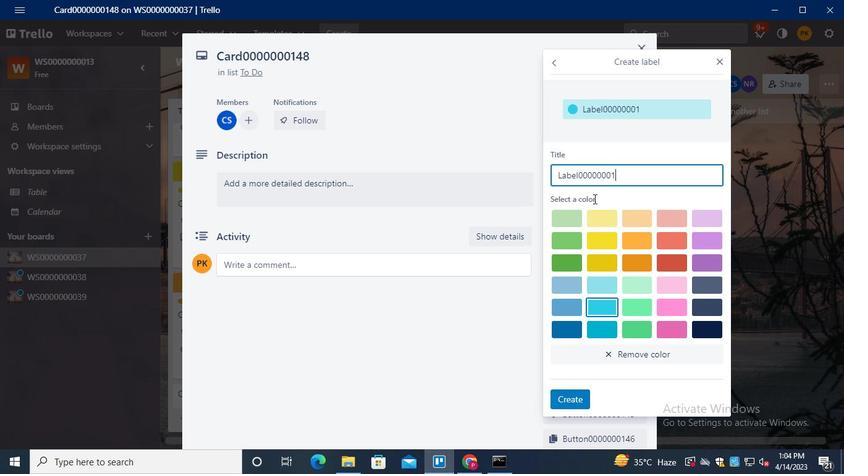 
Action: Keyboard <104>
Screenshot: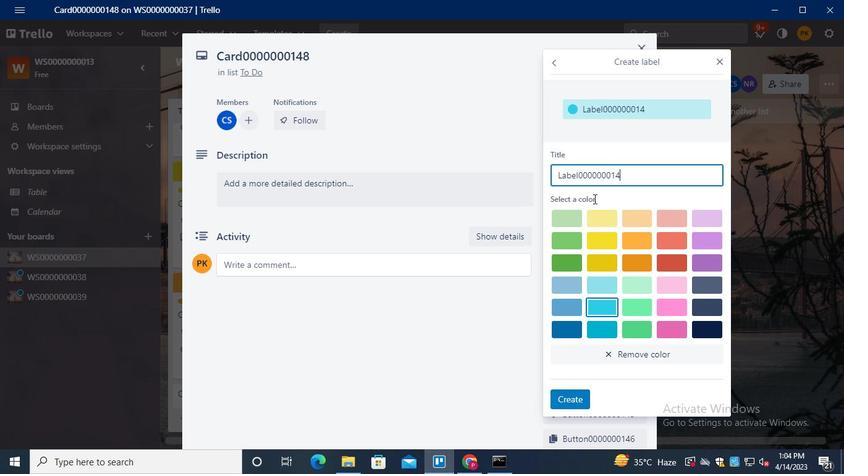 
Action: Mouse moved to (673, 239)
Screenshot: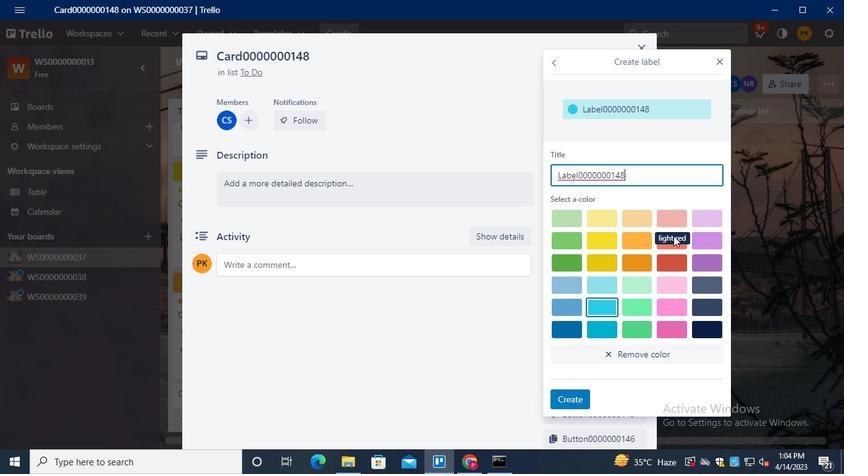 
Action: Mouse pressed left at (673, 239)
Screenshot: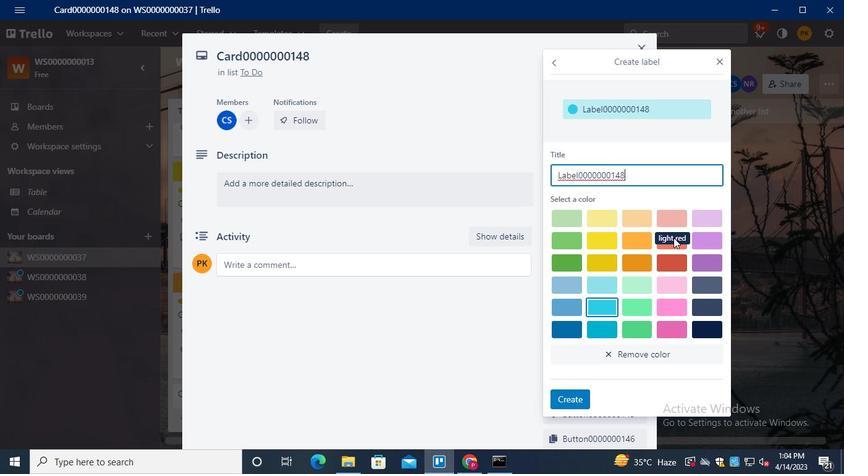 
Action: Mouse moved to (675, 243)
Screenshot: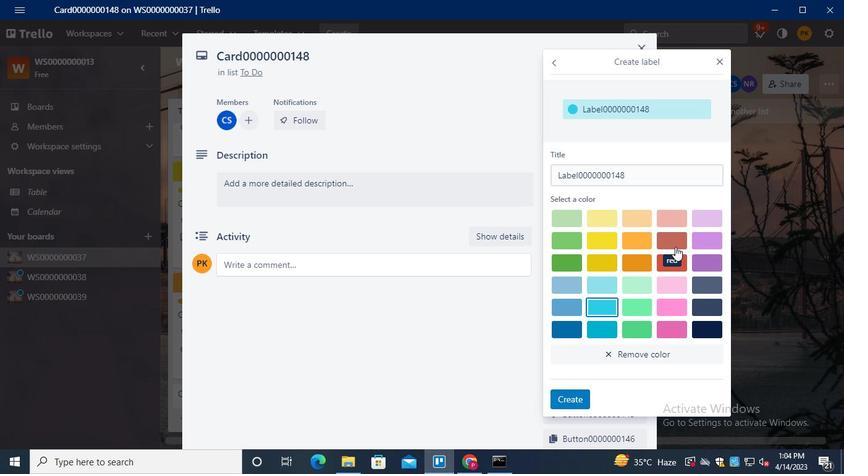 
Action: Mouse pressed left at (675, 243)
Screenshot: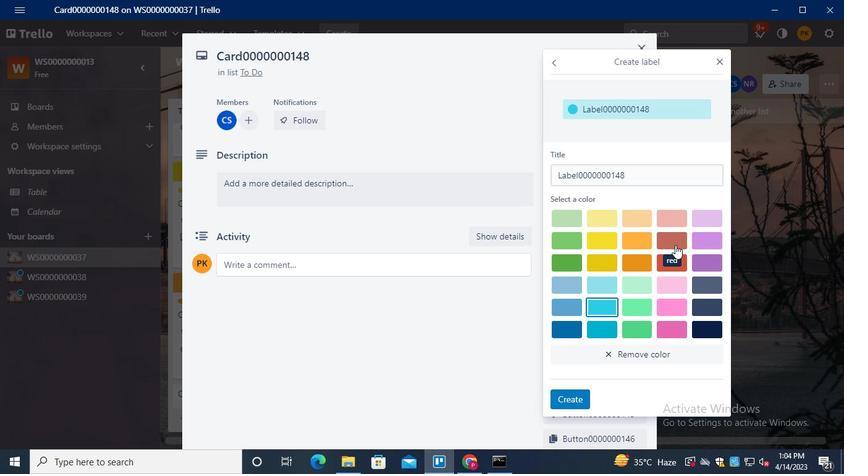 
Action: Mouse moved to (564, 402)
Screenshot: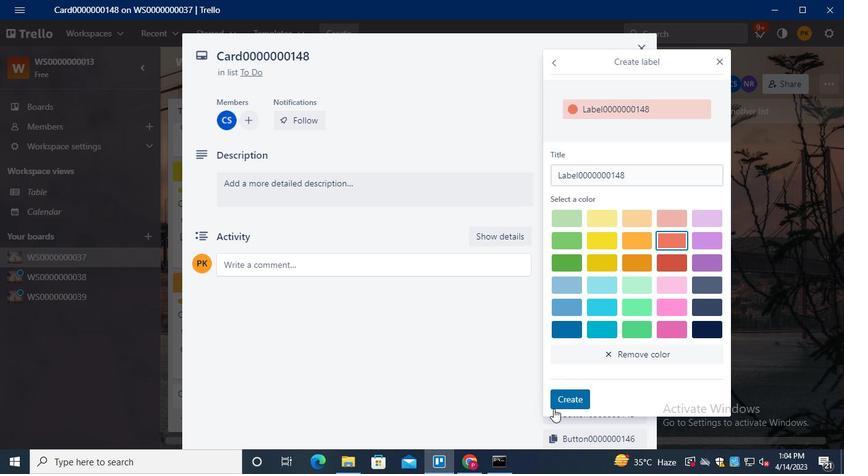 
Action: Mouse pressed left at (564, 402)
Screenshot: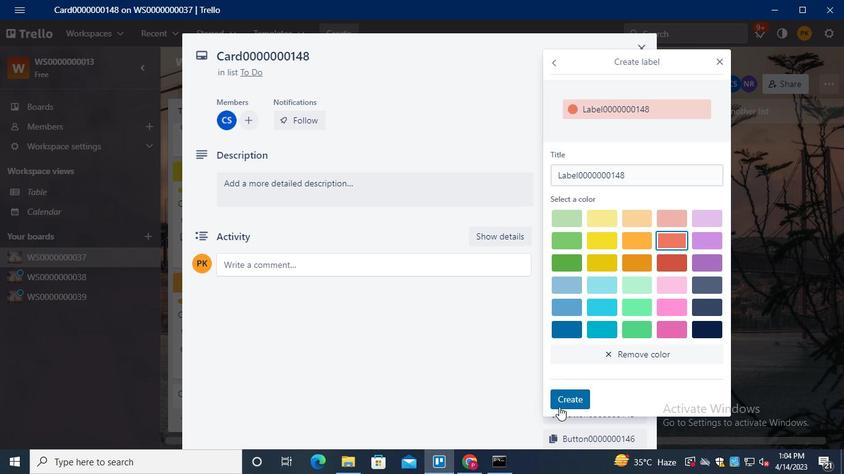 
Action: Mouse moved to (719, 63)
Screenshot: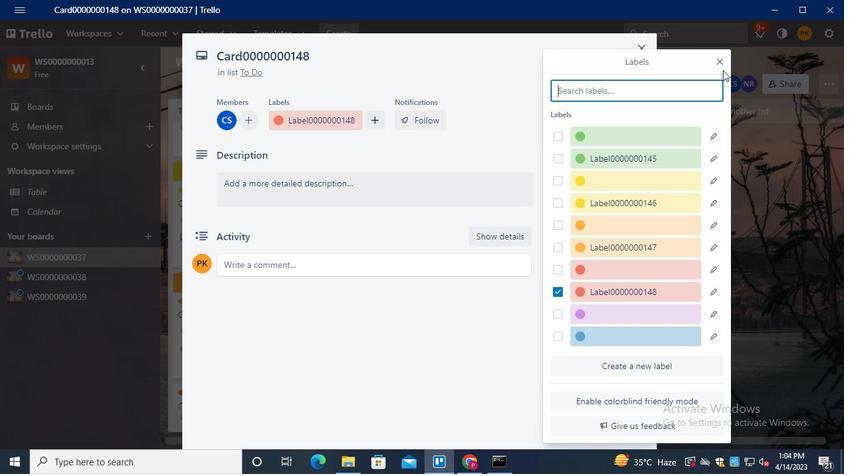 
Action: Mouse pressed left at (719, 63)
Screenshot: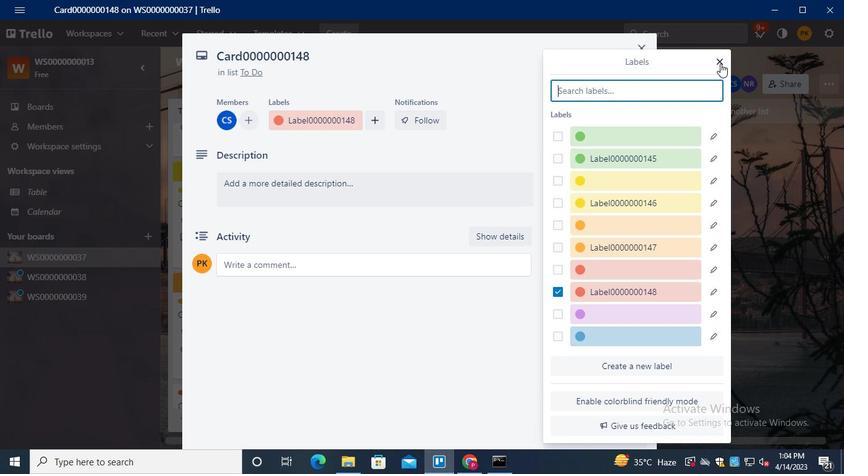 
Action: Mouse moved to (586, 210)
Screenshot: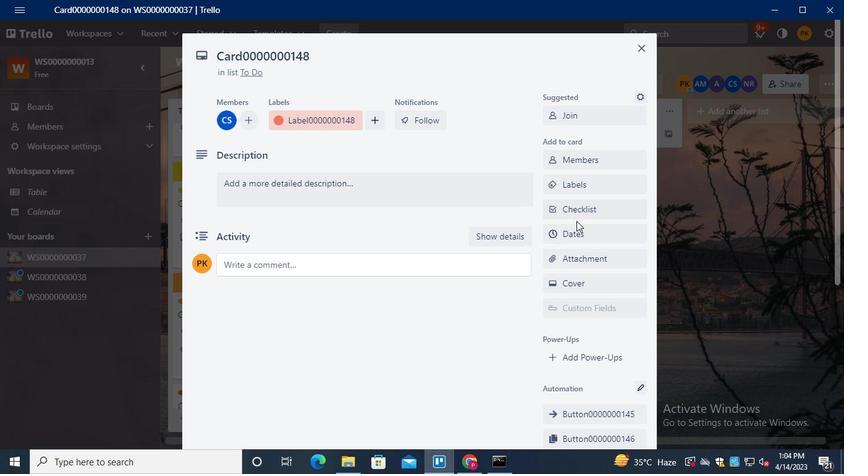 
Action: Mouse pressed left at (586, 210)
Screenshot: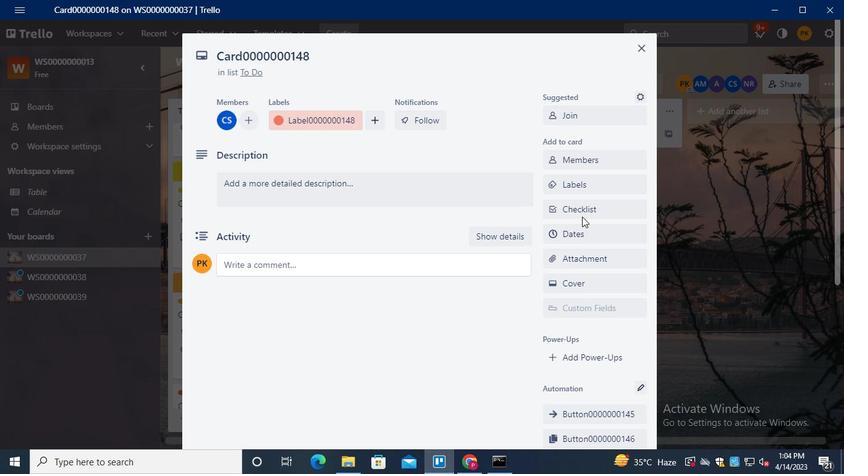 
Action: Keyboard Key.shift
Screenshot: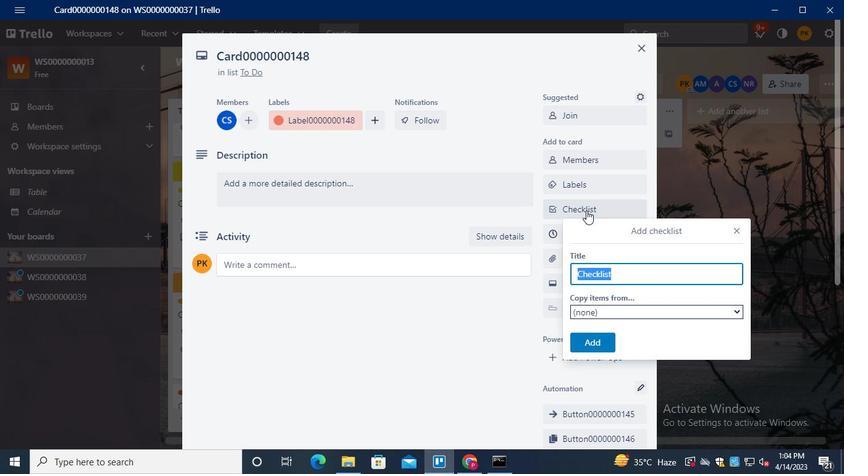 
Action: Keyboard Key.shift
Screenshot: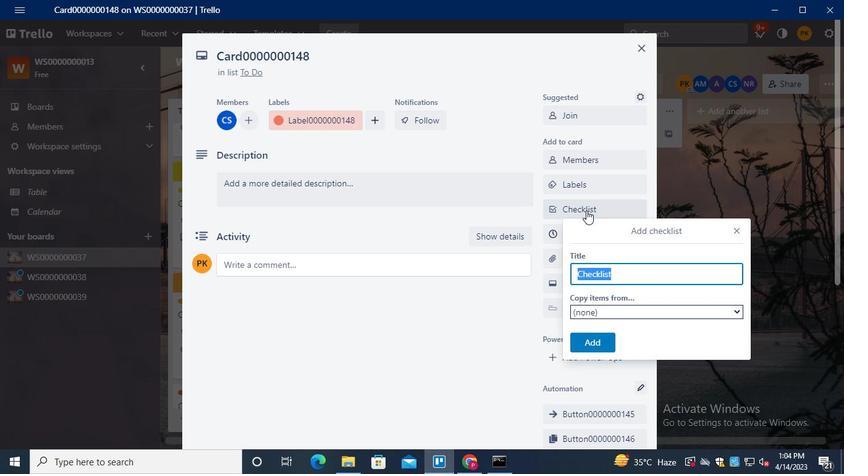 
Action: Keyboard Key.shift
Screenshot: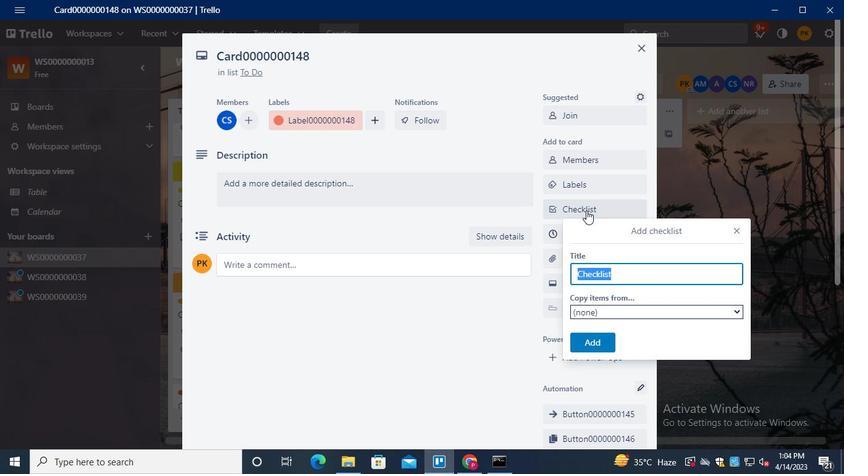 
Action: Keyboard Key.shift
Screenshot: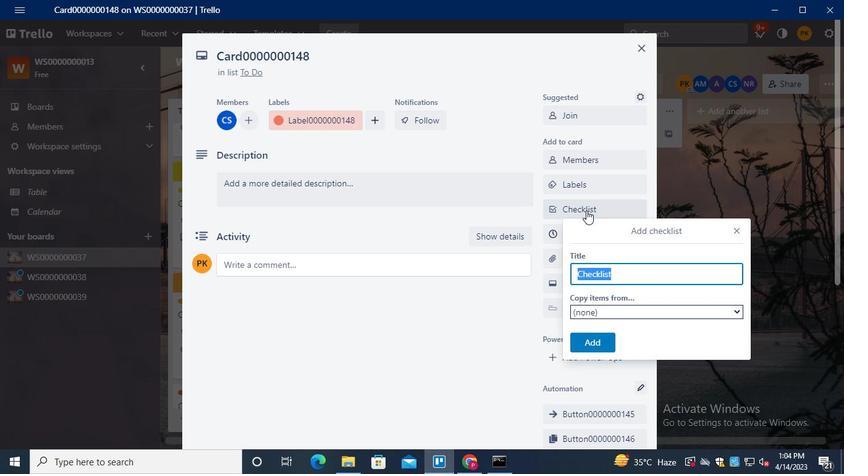 
Action: Keyboard Key.shift
Screenshot: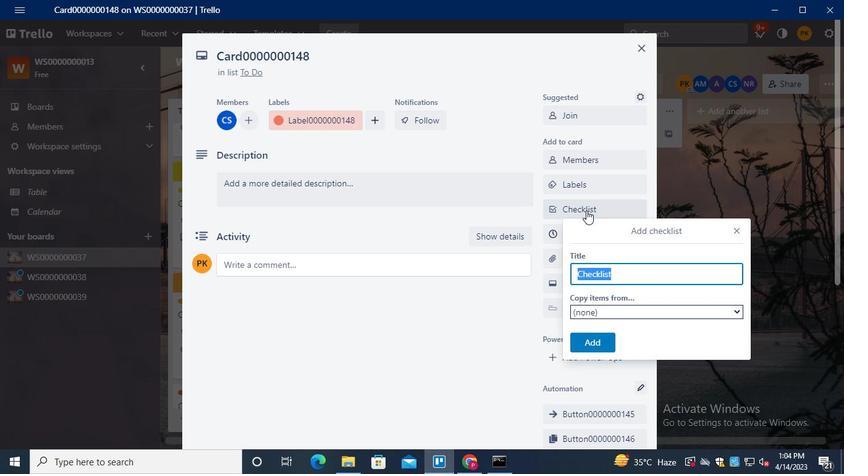 
Action: Keyboard Key.shift
Screenshot: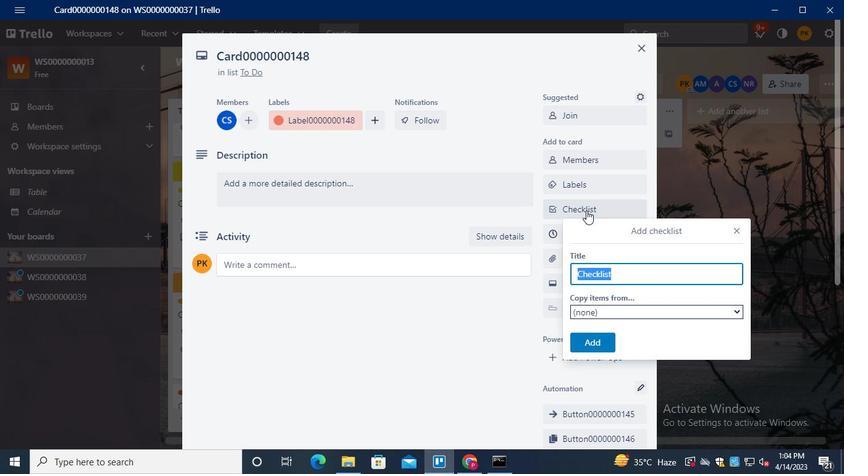 
Action: Keyboard Key.shift
Screenshot: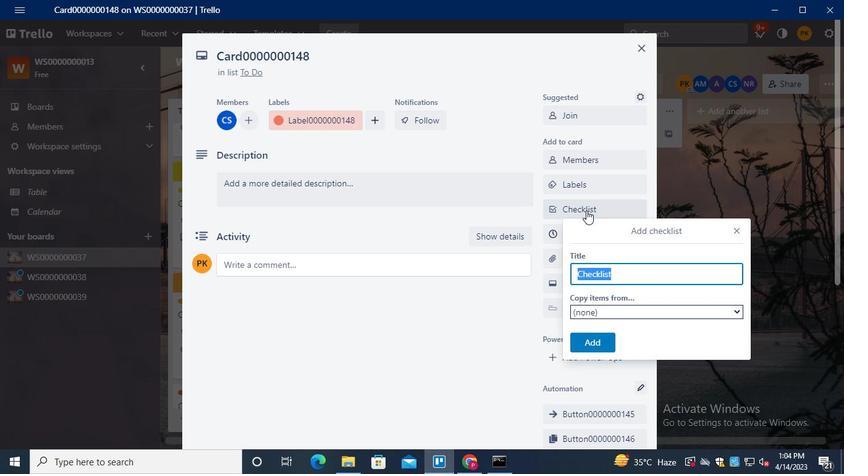 
Action: Keyboard C
Screenshot: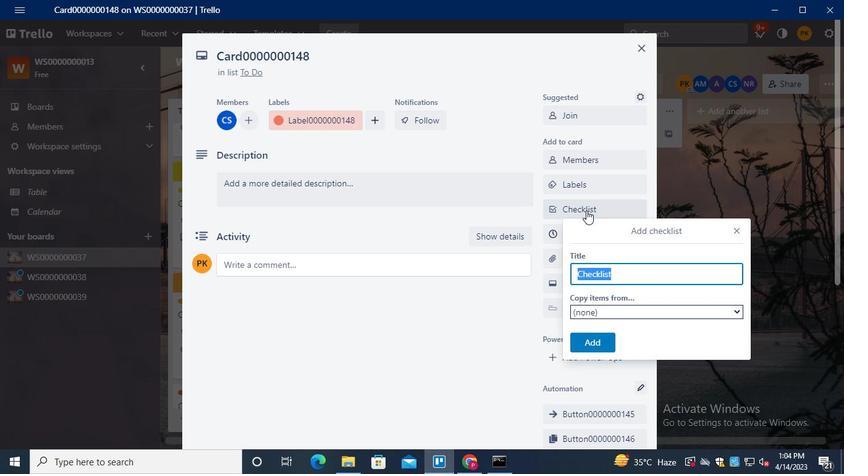 
Action: Keyboard L
Screenshot: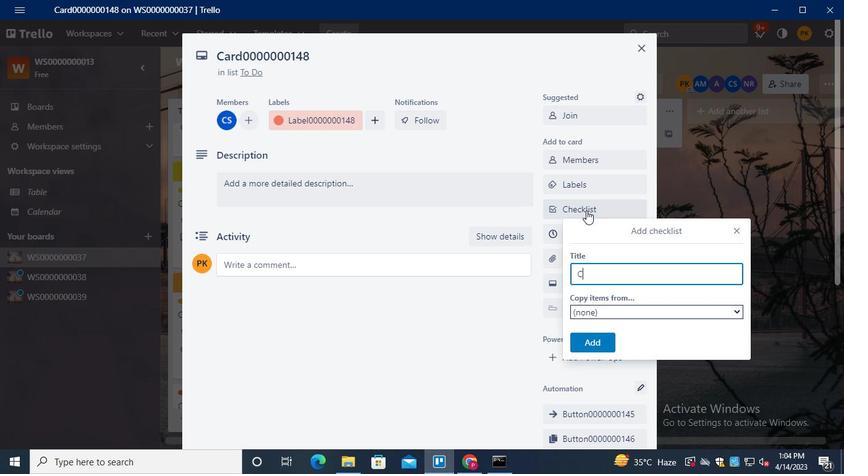 
Action: Keyboard <96>
Screenshot: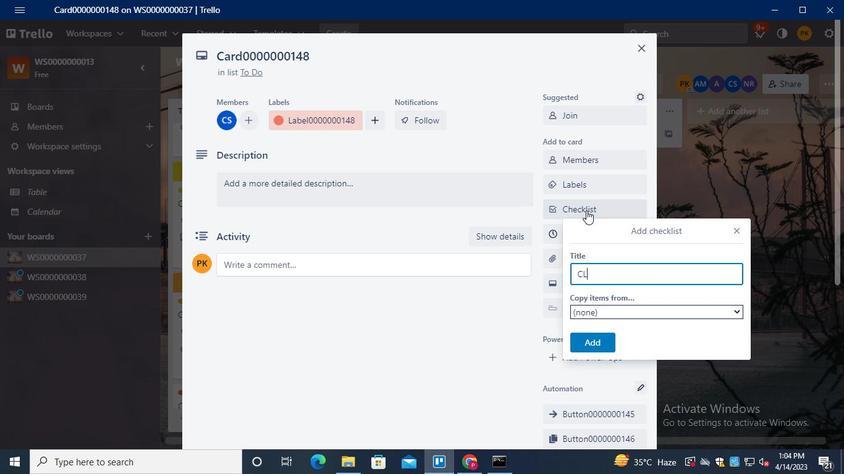 
Action: Keyboard <96>
Screenshot: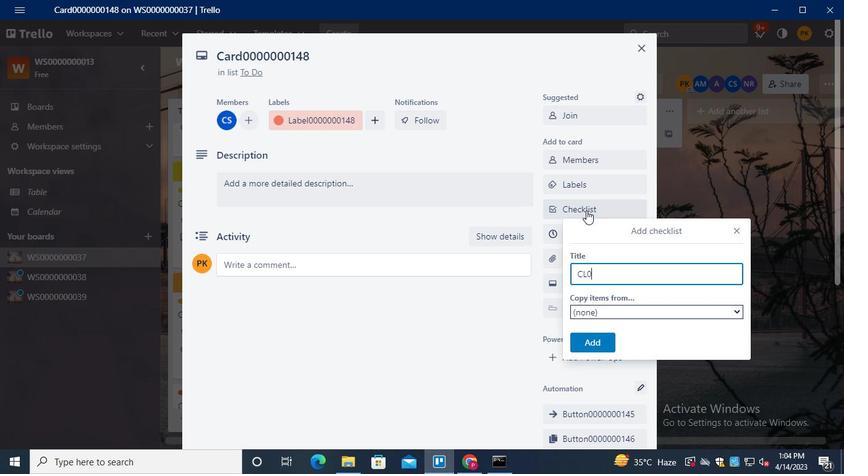 
Action: Keyboard <96>
Screenshot: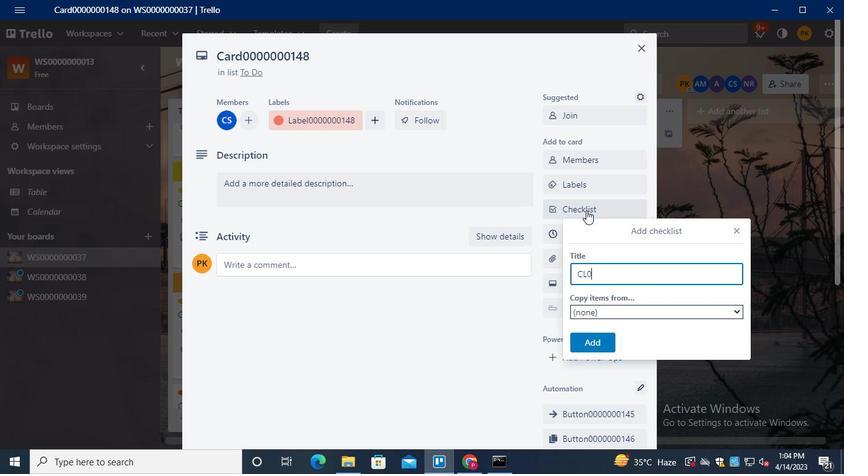 
Action: Keyboard <96>
Screenshot: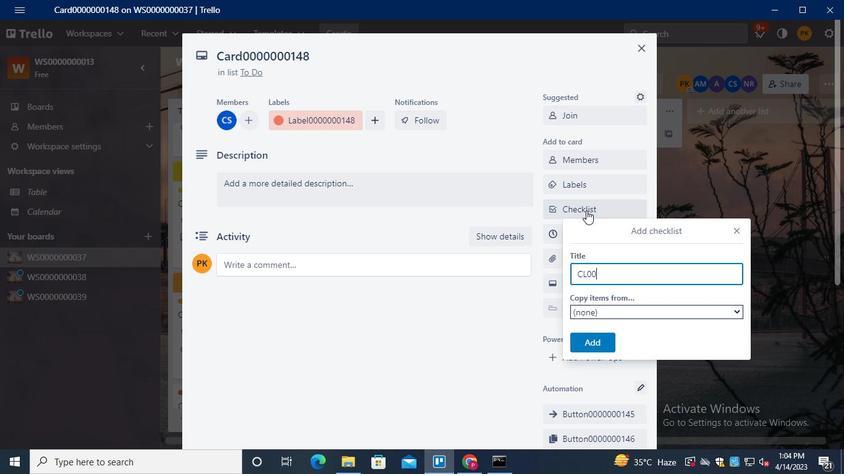 
Action: Keyboard <96>
Screenshot: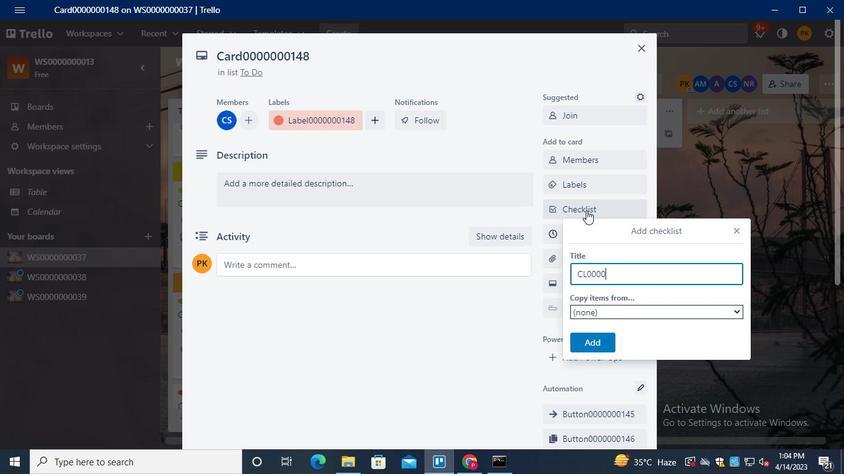 
Action: Keyboard <96>
Screenshot: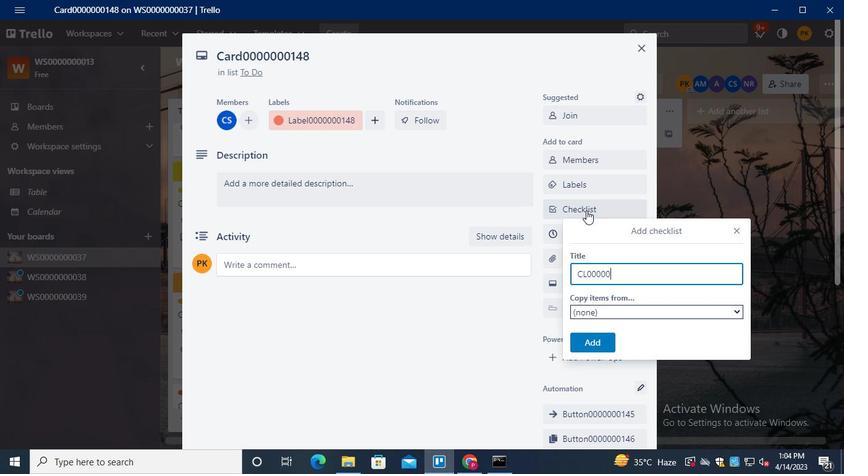 
Action: Keyboard <96>
Screenshot: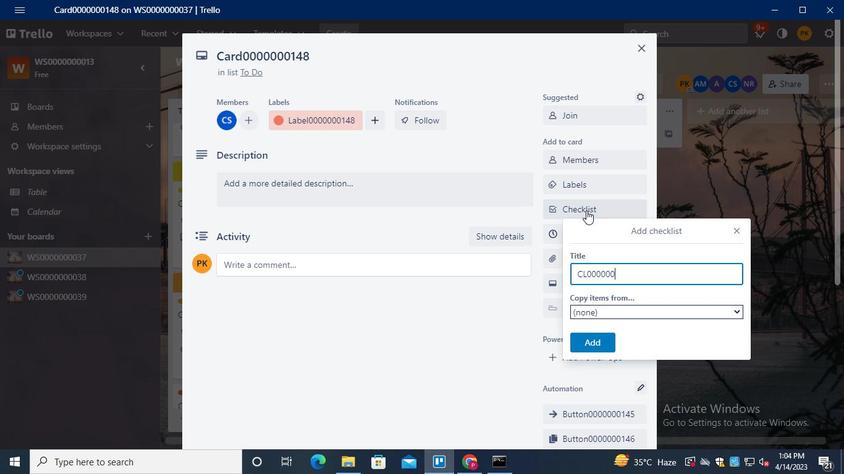 
Action: Keyboard <97>
Screenshot: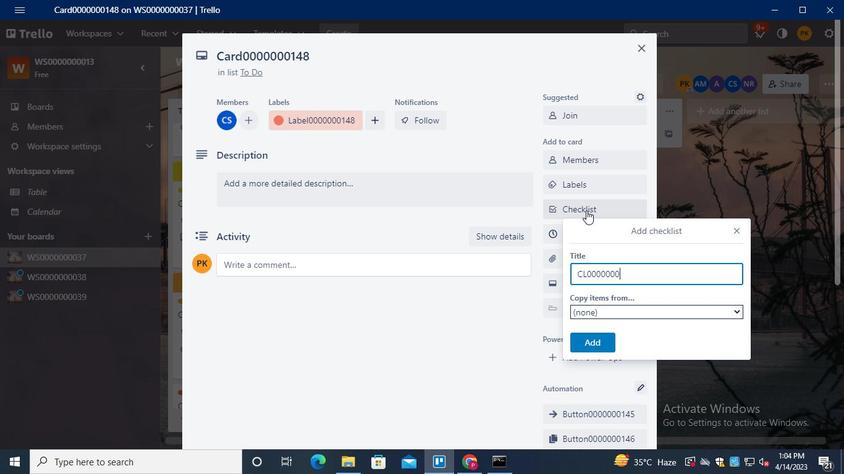 
Action: Keyboard <100>
Screenshot: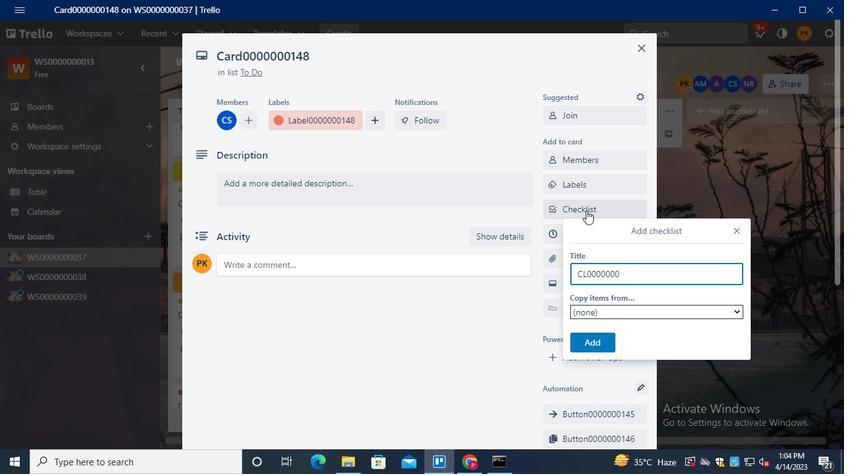 
Action: Keyboard <104>
Screenshot: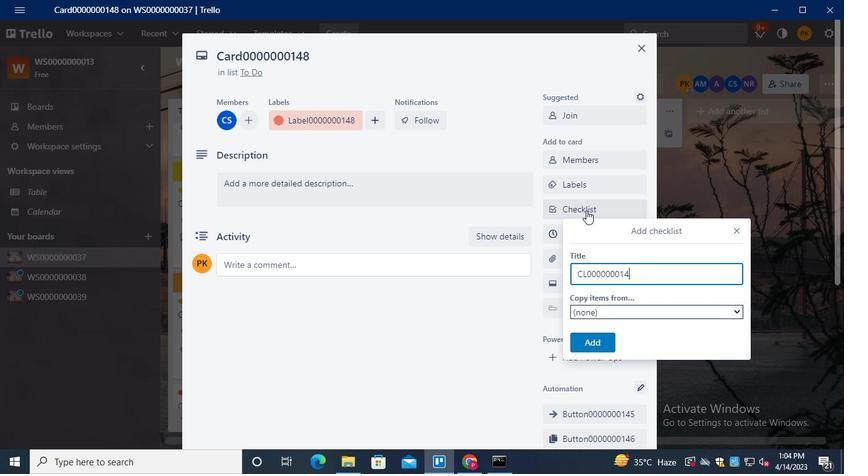 
Action: Mouse moved to (600, 343)
Screenshot: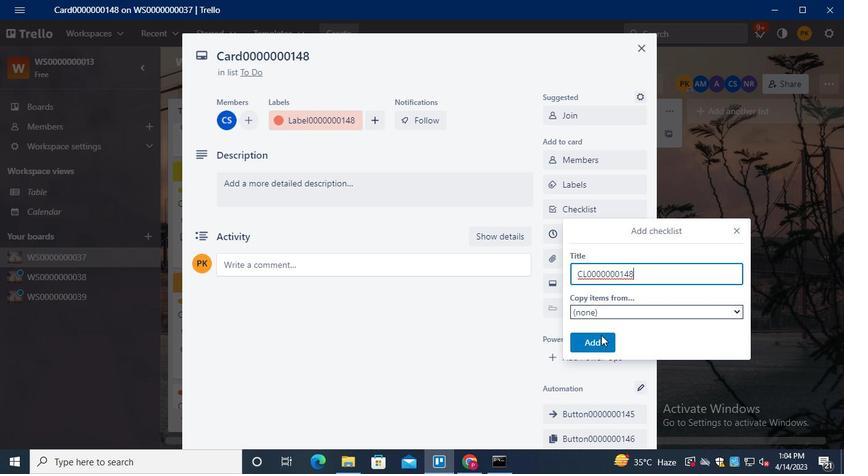 
Action: Mouse pressed left at (600, 343)
Screenshot: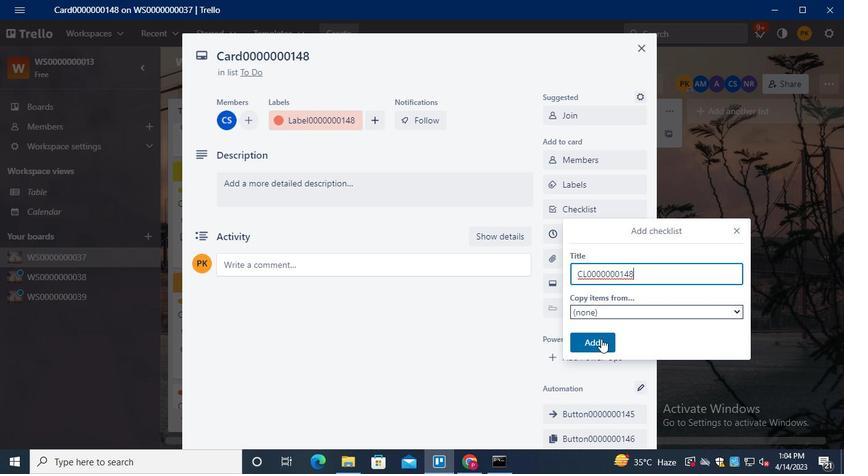 
Action: Mouse moved to (586, 240)
Screenshot: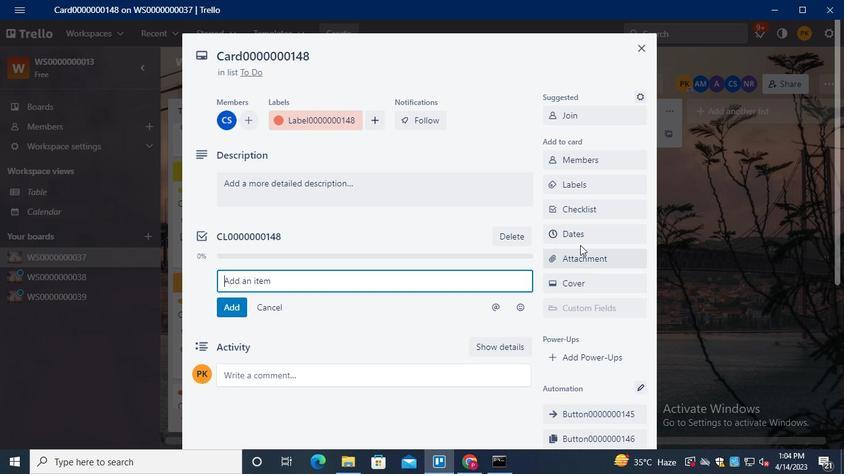 
Action: Mouse pressed left at (586, 240)
Screenshot: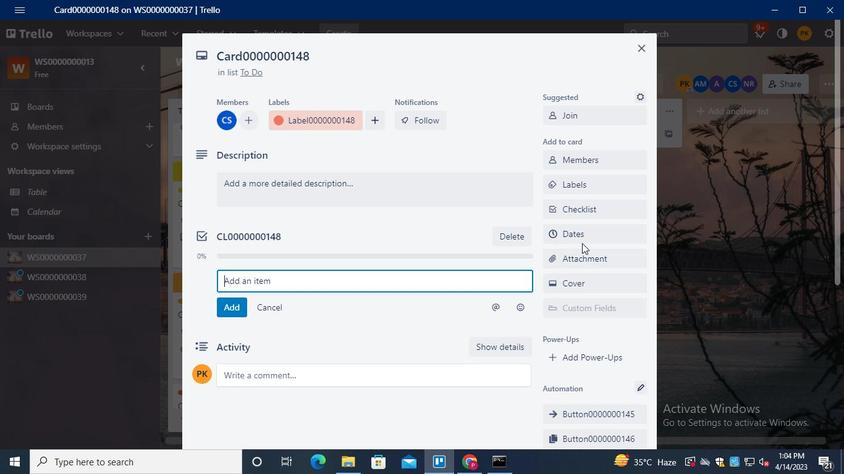 
Action: Mouse moved to (552, 282)
Screenshot: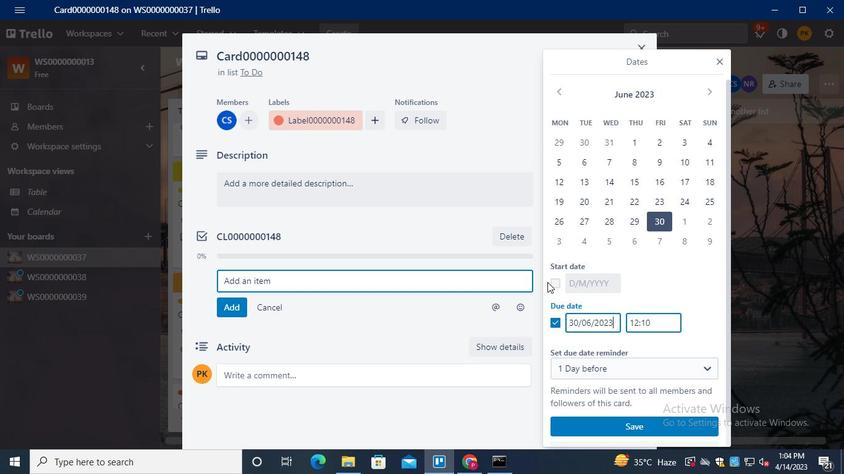 
Action: Mouse pressed left at (552, 282)
Screenshot: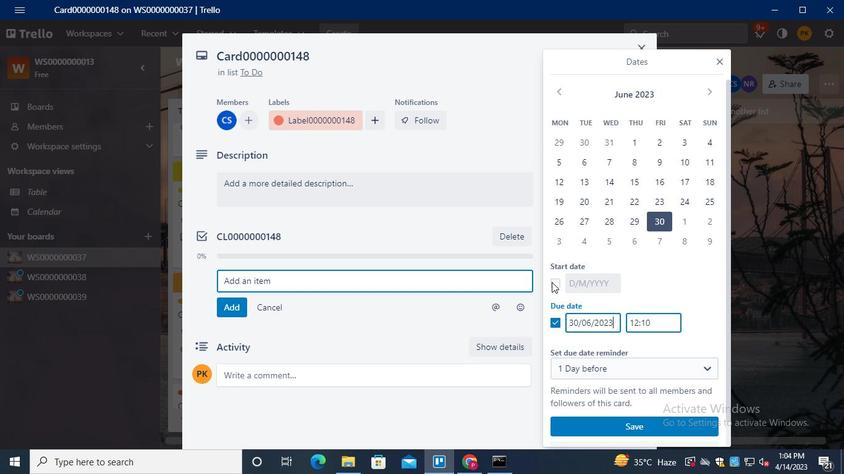 
Action: Mouse moved to (708, 92)
Screenshot: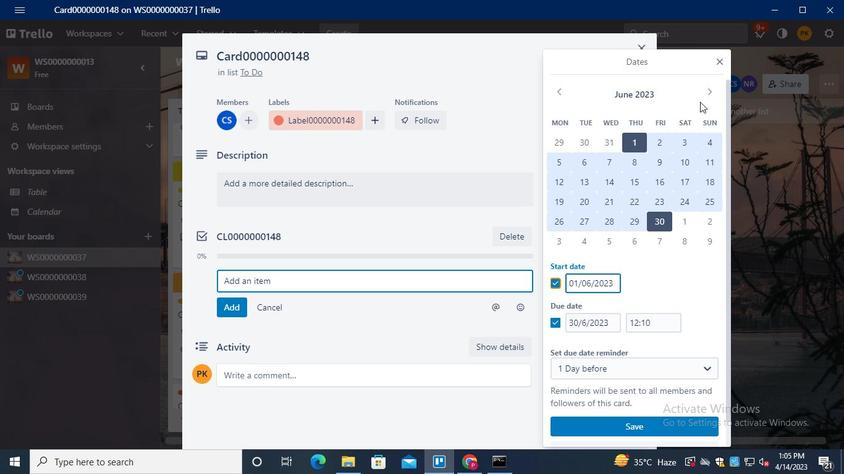 
Action: Mouse pressed left at (708, 92)
Screenshot: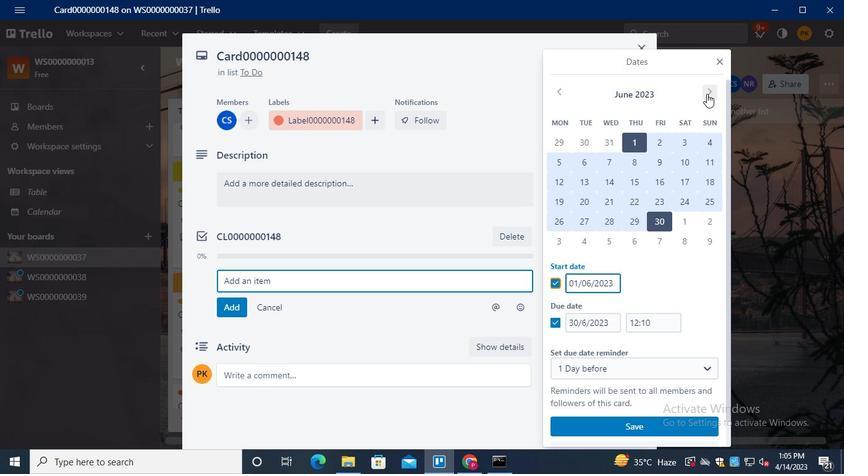 
Action: Mouse moved to (678, 145)
Screenshot: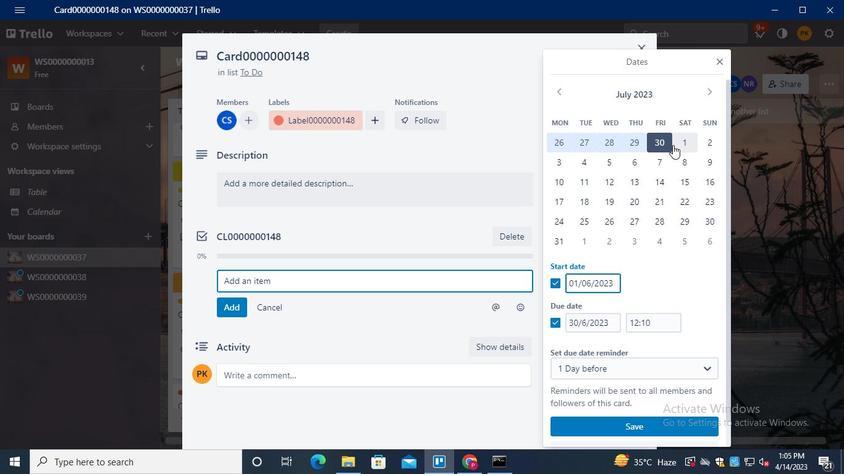 
Action: Mouse pressed left at (678, 145)
Screenshot: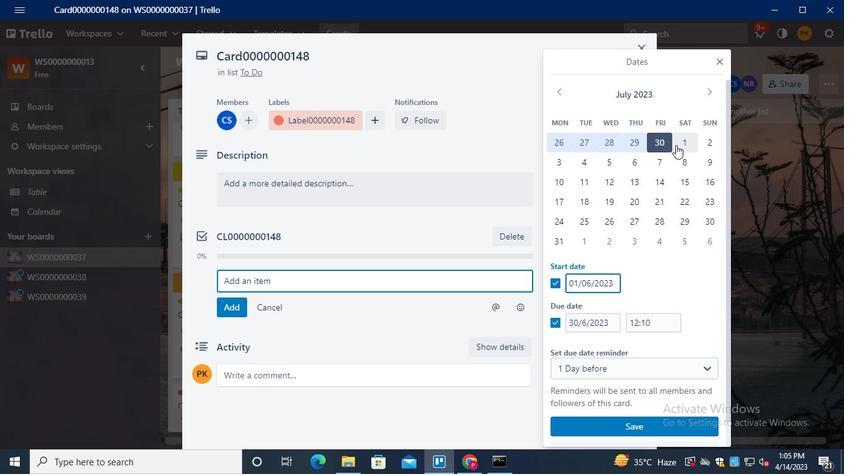 
Action: Mouse moved to (556, 241)
Screenshot: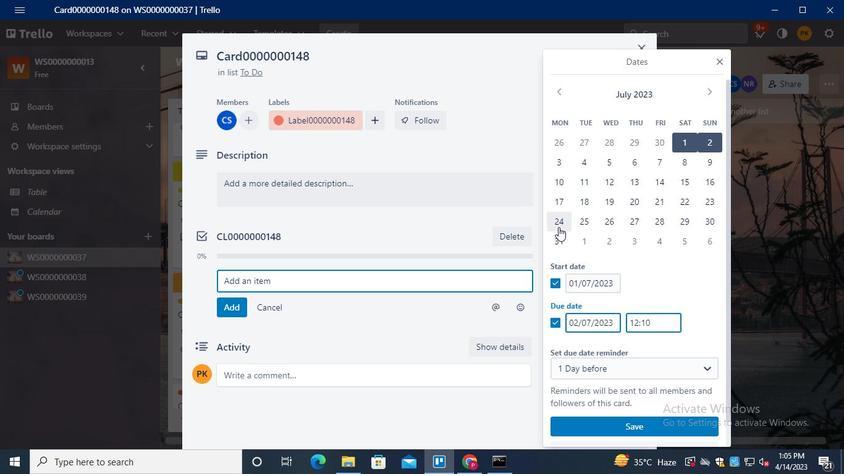 
Action: Mouse pressed left at (556, 241)
Screenshot: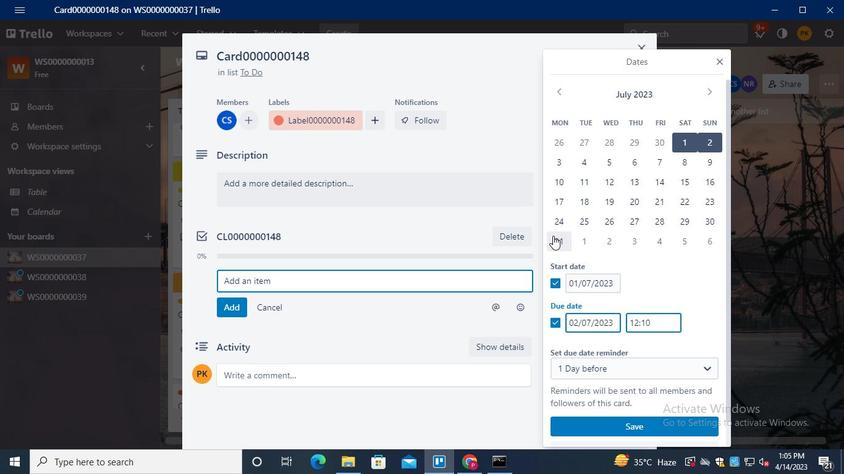 
Action: Mouse moved to (594, 425)
Screenshot: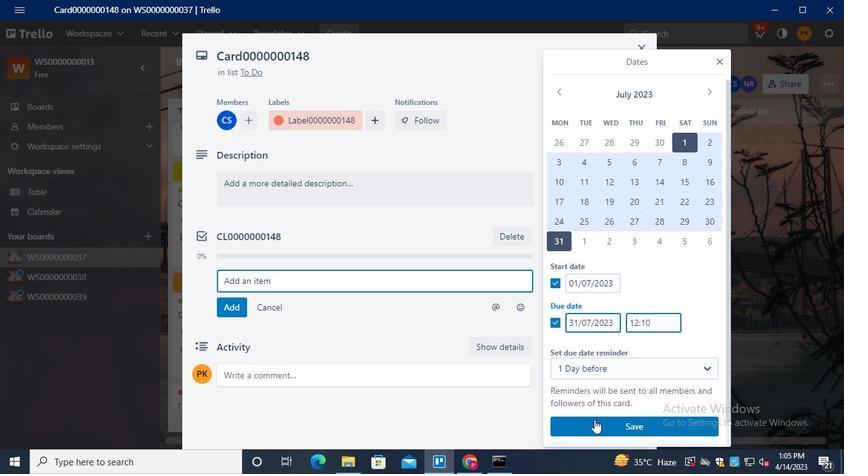 
Action: Mouse pressed left at (594, 425)
Screenshot: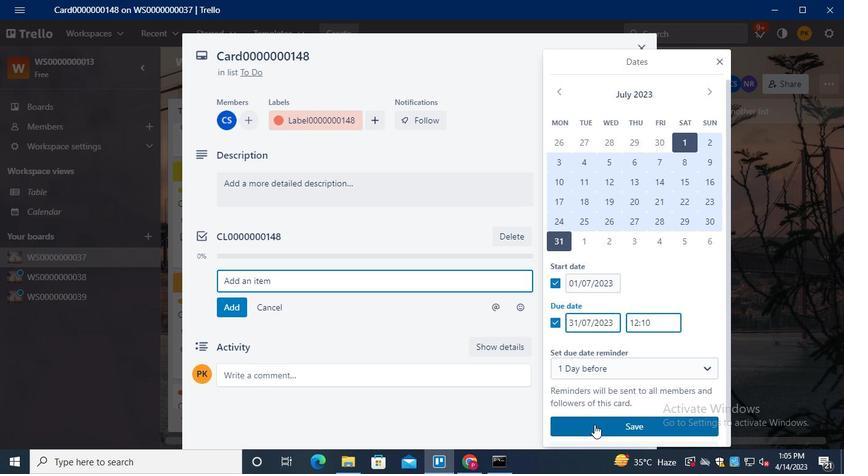 
Action: Mouse moved to (316, 298)
Screenshot: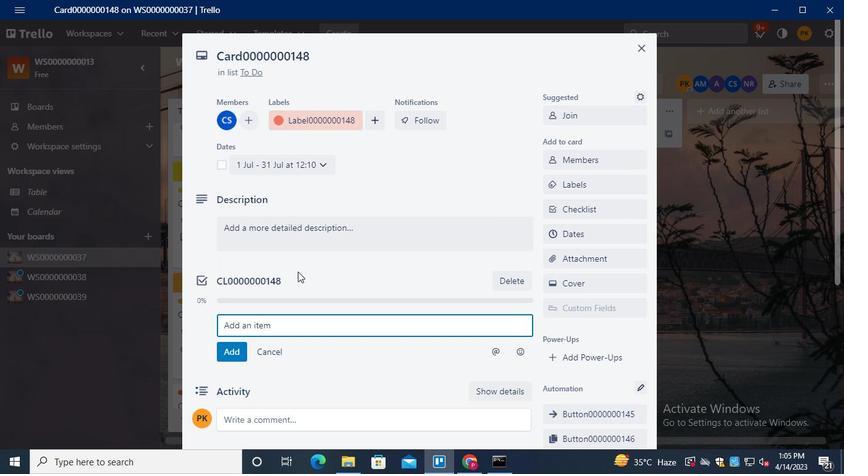 
Action: Keyboard Key.alt_l
Screenshot: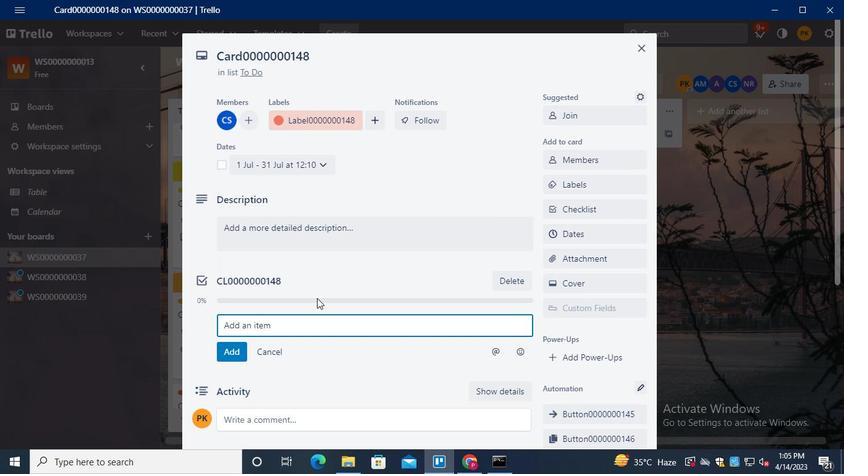 
Action: Keyboard Key.tab
Screenshot: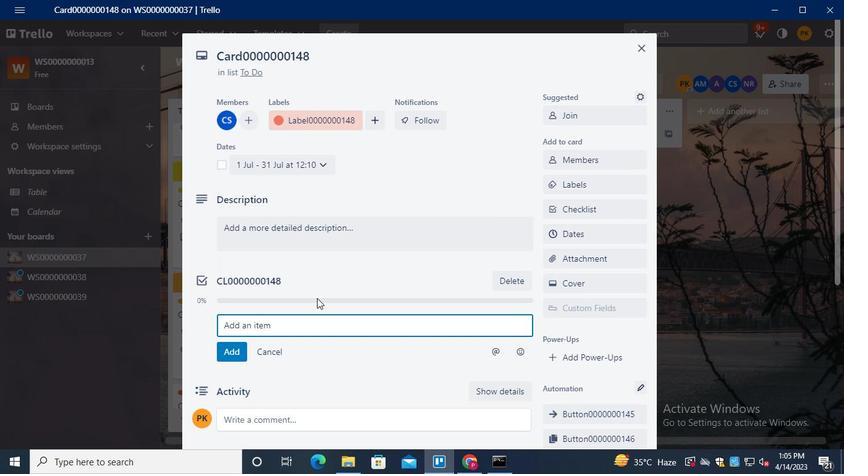 
Action: Mouse moved to (627, 50)
Screenshot: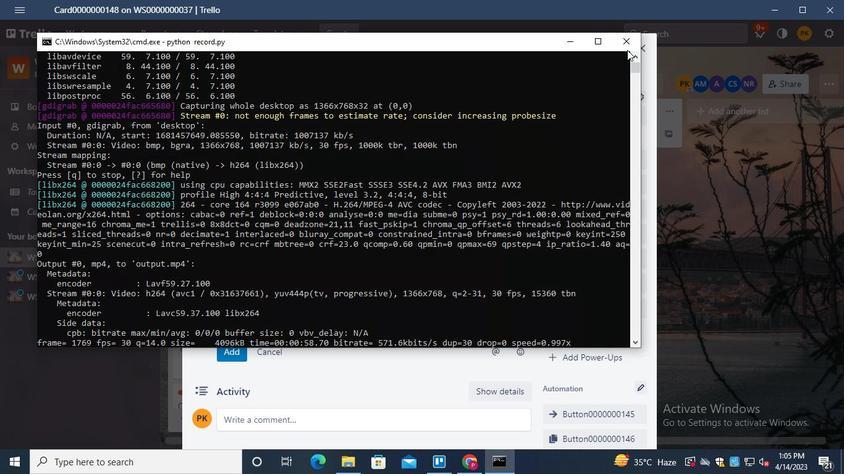 
Action: Mouse pressed left at (627, 50)
Screenshot: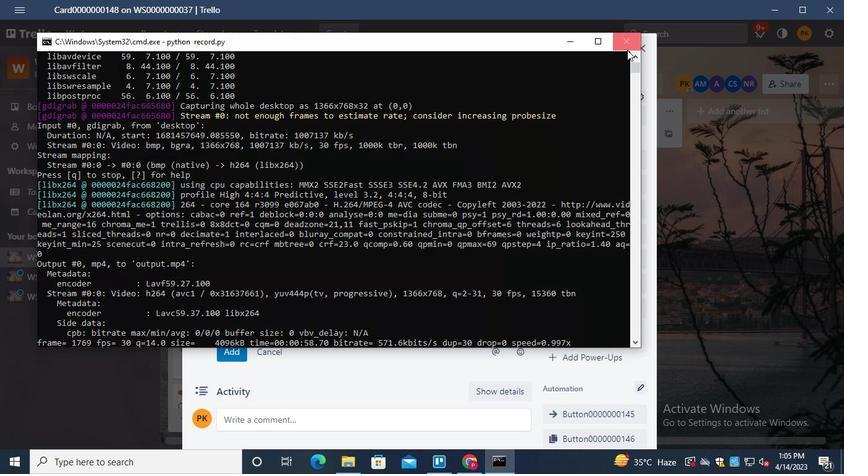 
